 Task: Find connections with filter location La Valette-du-Var with filter topic #Socialmediawith filter profile language Potuguese with filter current company Fullerton India Credit Company Ltd. with filter school Management services careers with filter industry Sports Teams and Clubs with filter service category Ghostwriting with filter keywords title Drafter
Action: Mouse moved to (489, 79)
Screenshot: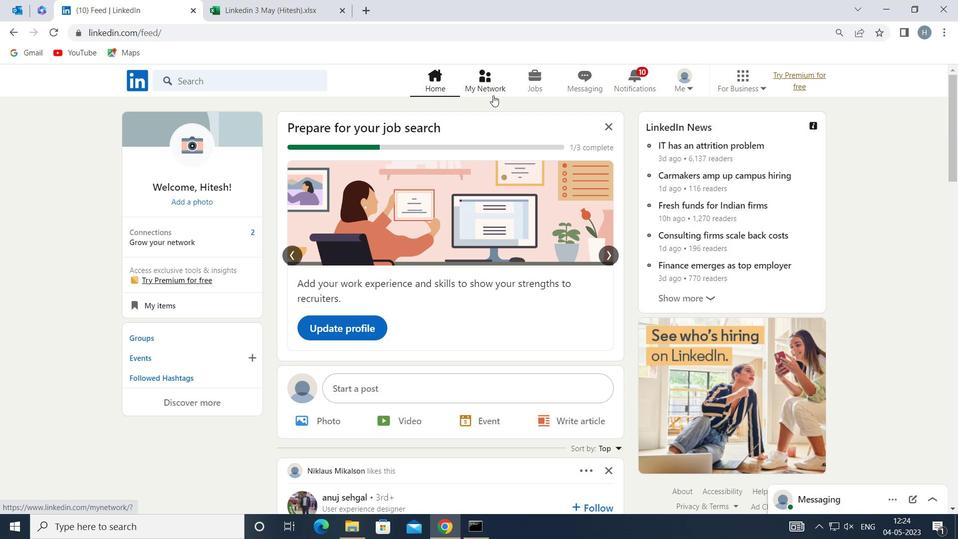 
Action: Mouse pressed left at (489, 79)
Screenshot: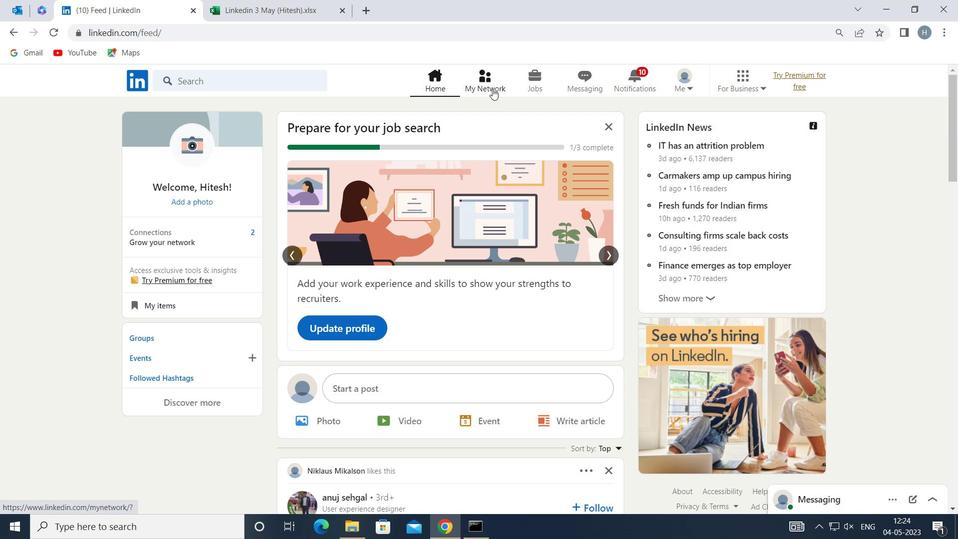 
Action: Mouse moved to (263, 150)
Screenshot: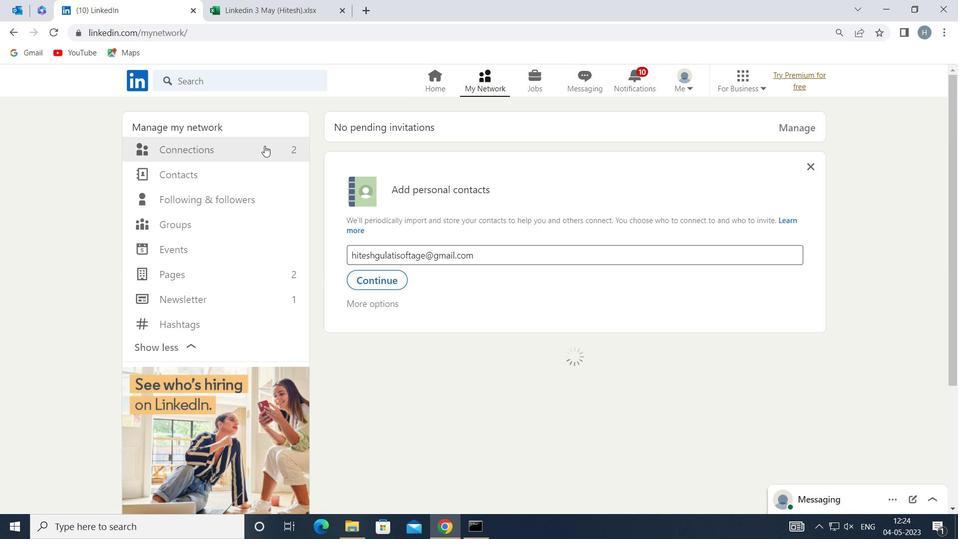 
Action: Mouse pressed left at (263, 150)
Screenshot: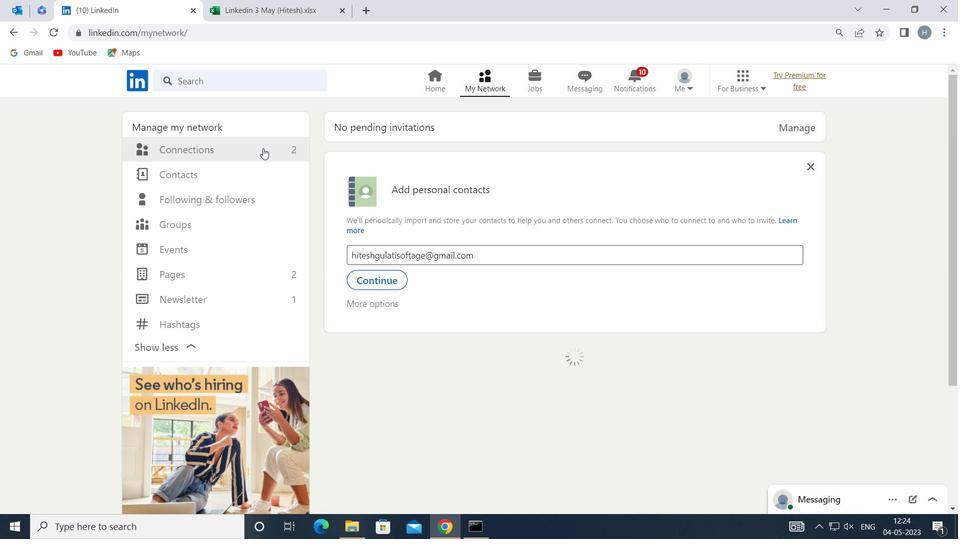 
Action: Mouse moved to (557, 150)
Screenshot: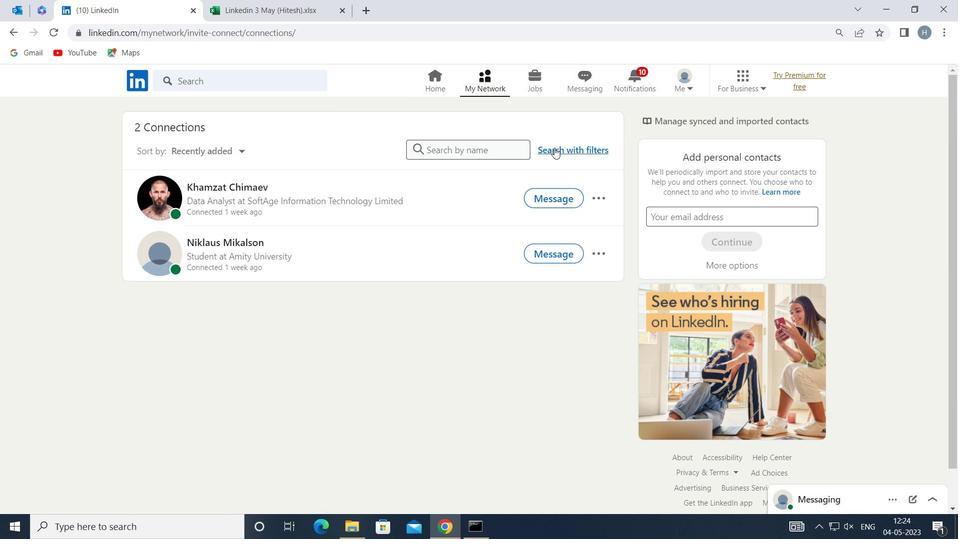 
Action: Mouse pressed left at (557, 150)
Screenshot: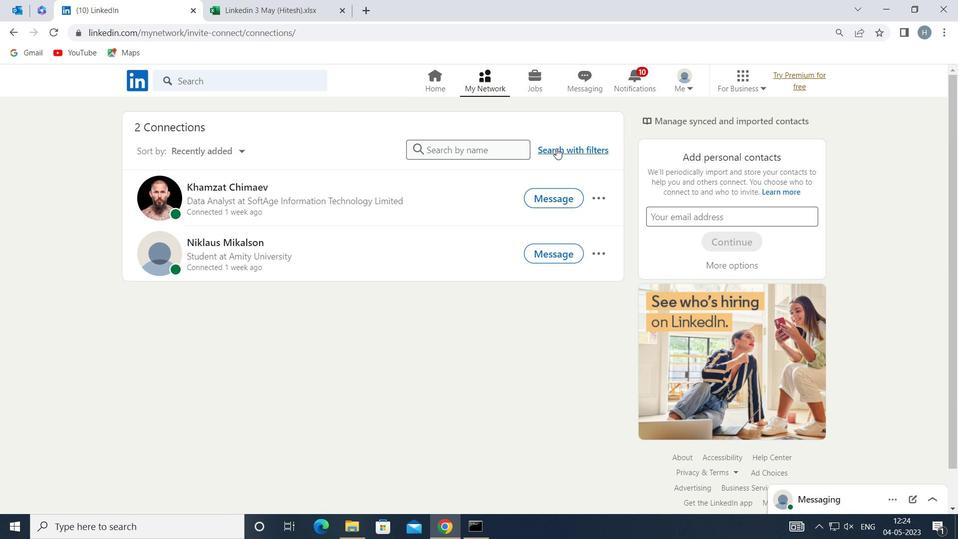 
Action: Mouse moved to (514, 114)
Screenshot: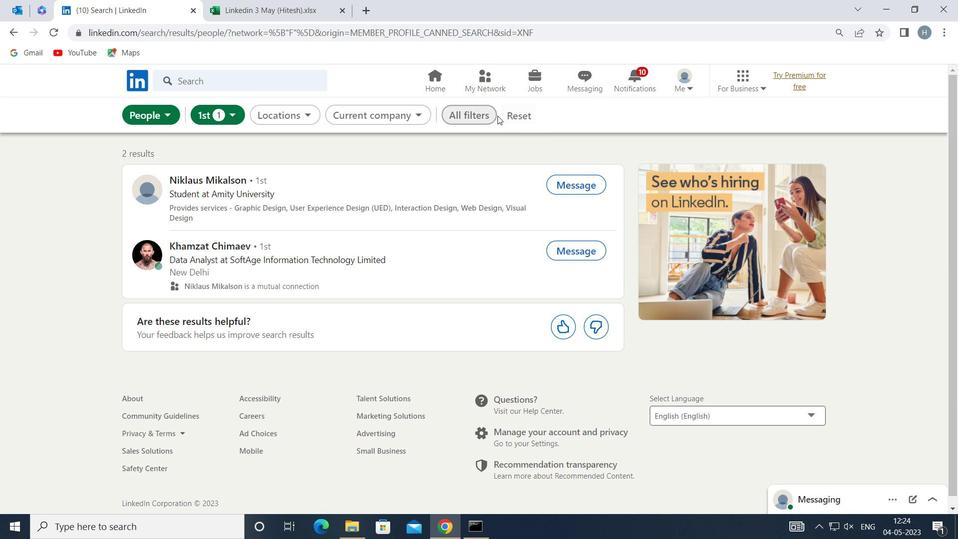 
Action: Mouse pressed left at (514, 114)
Screenshot: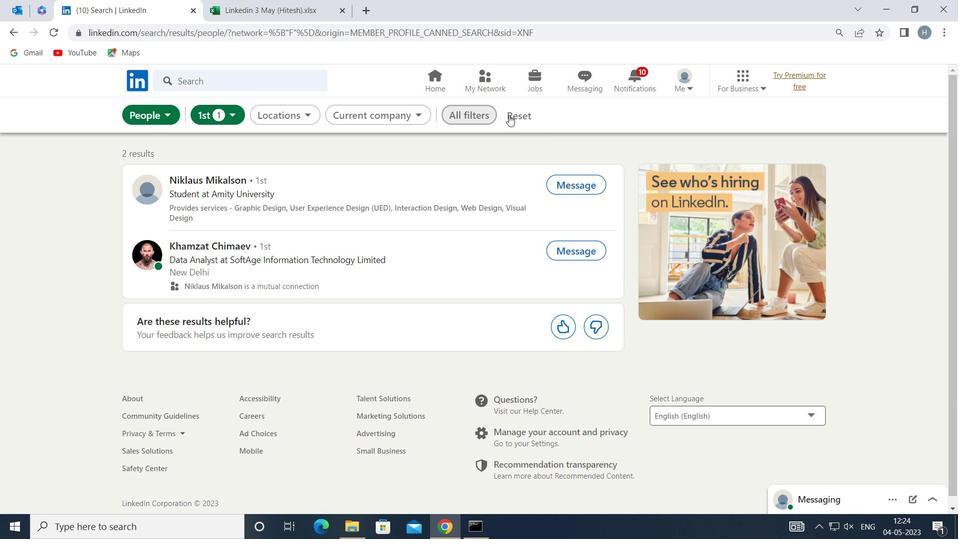 
Action: Mouse moved to (492, 117)
Screenshot: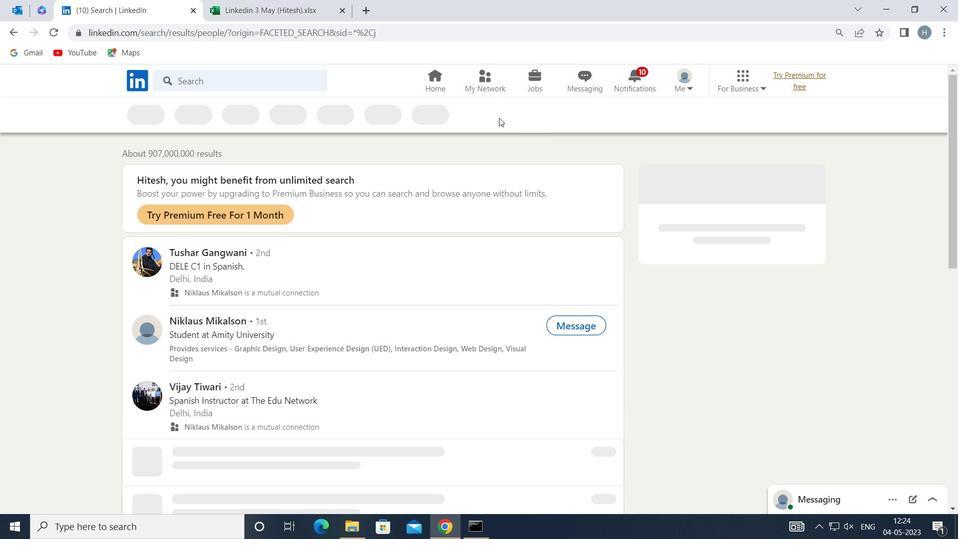 
Action: Mouse pressed left at (492, 117)
Screenshot: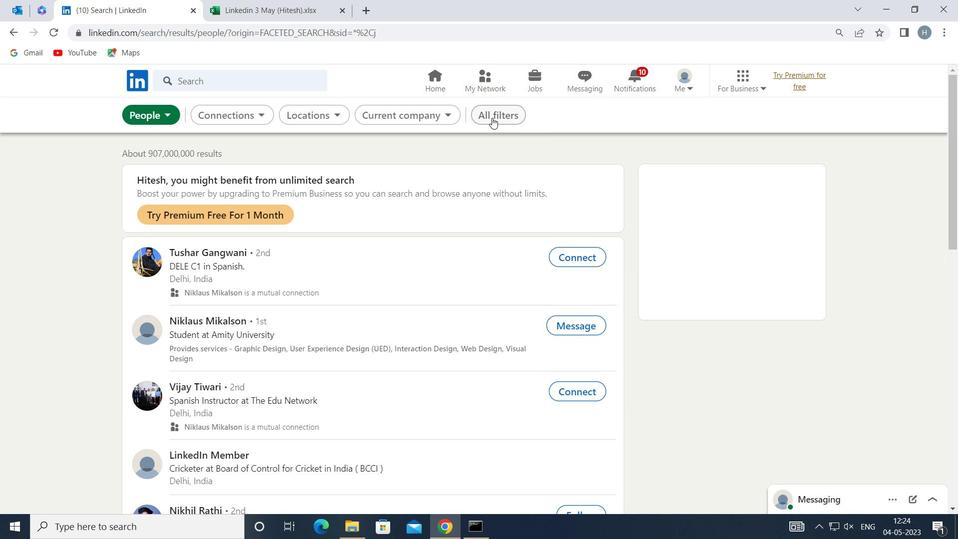 
Action: Mouse moved to (705, 221)
Screenshot: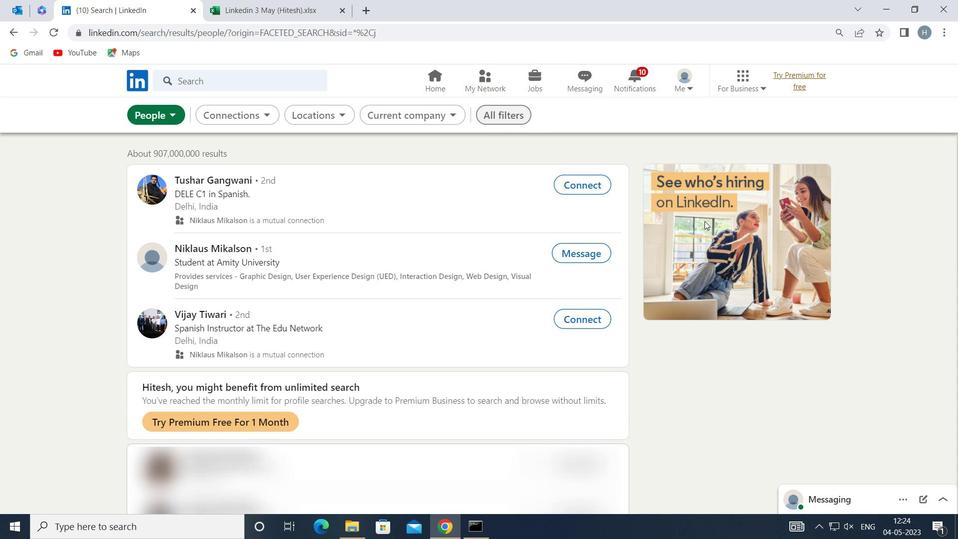 
Action: Mouse scrolled (705, 220) with delta (0, 0)
Screenshot: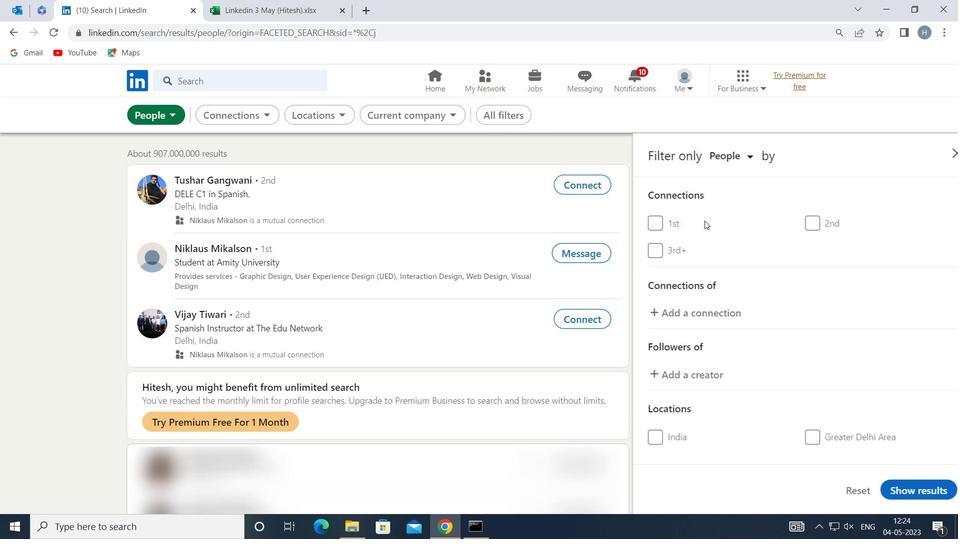 
Action: Mouse scrolled (705, 220) with delta (0, 0)
Screenshot: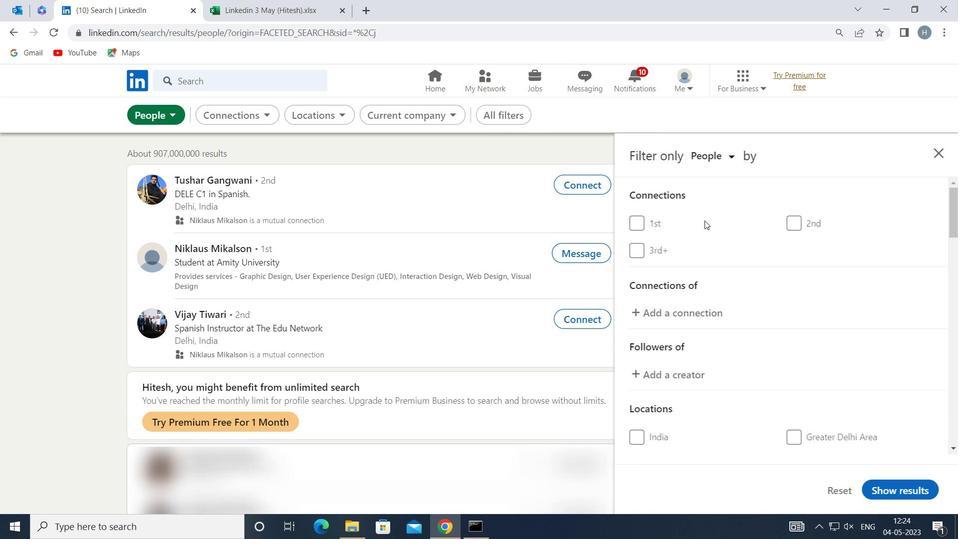 
Action: Mouse moved to (703, 221)
Screenshot: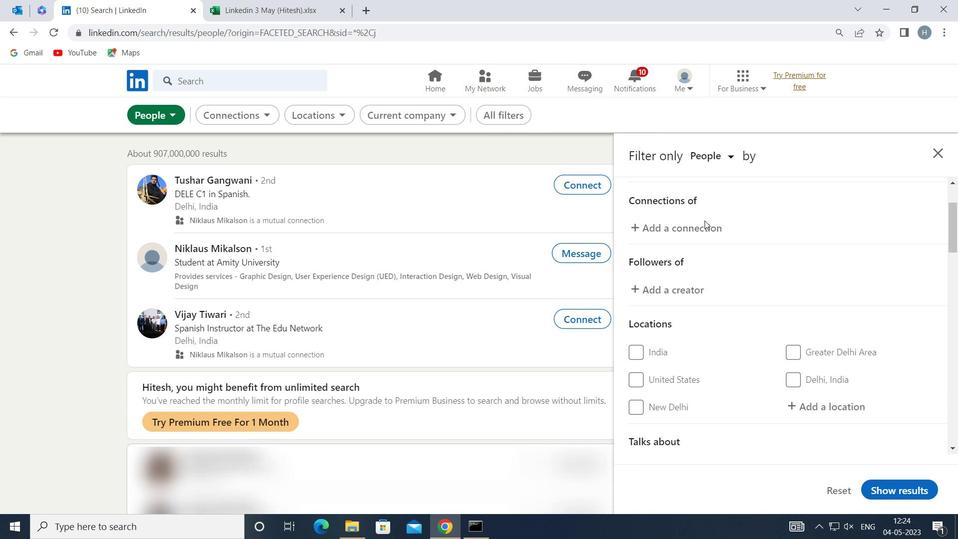 
Action: Mouse scrolled (703, 220) with delta (0, 0)
Screenshot: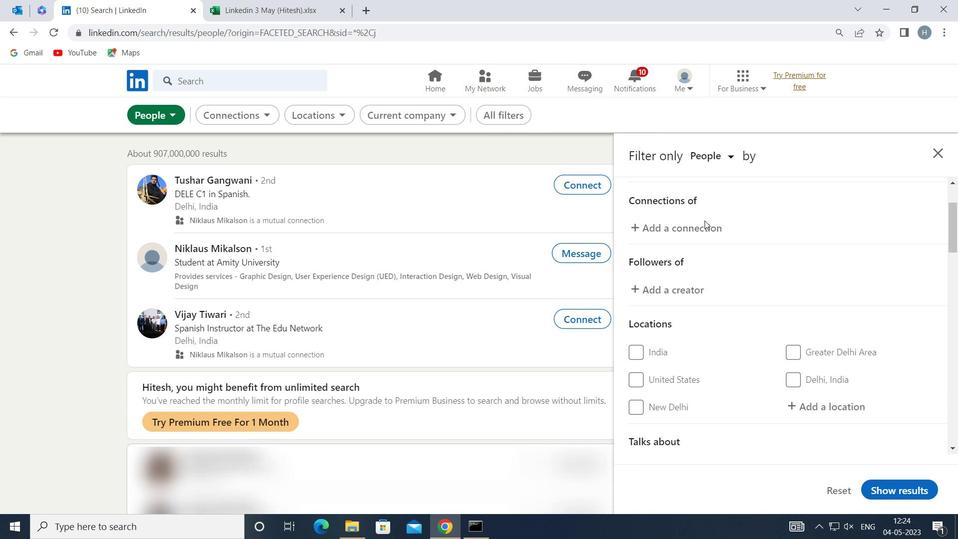 
Action: Mouse moved to (816, 300)
Screenshot: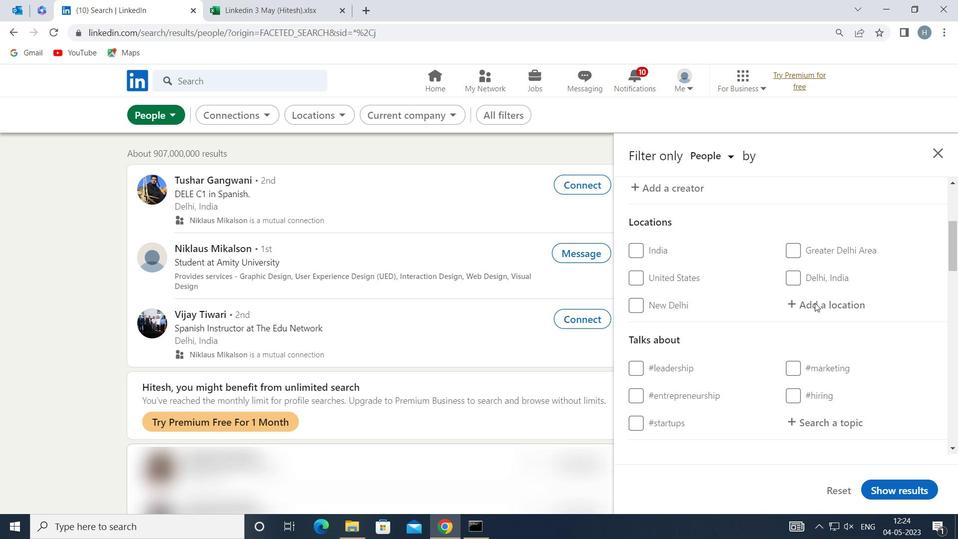 
Action: Mouse pressed left at (816, 300)
Screenshot: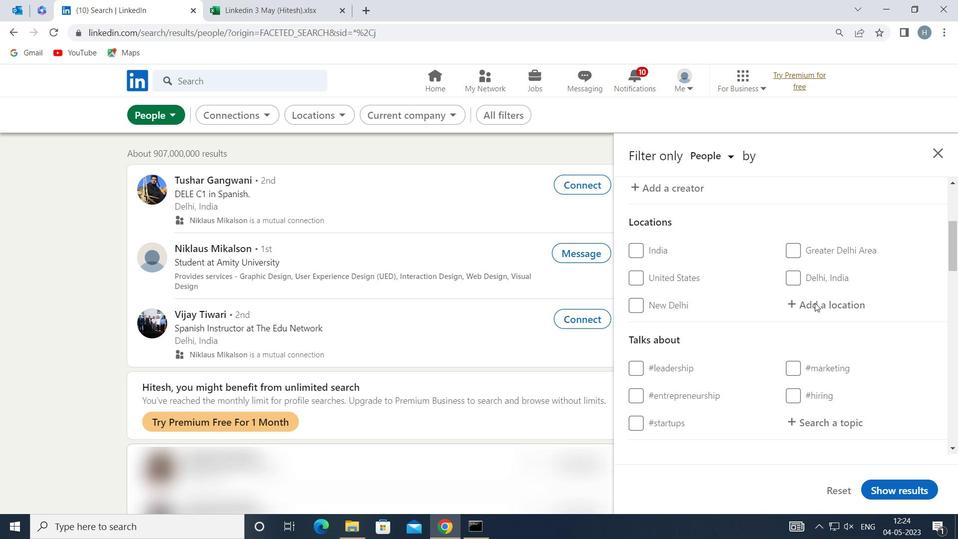 
Action: Mouse moved to (819, 299)
Screenshot: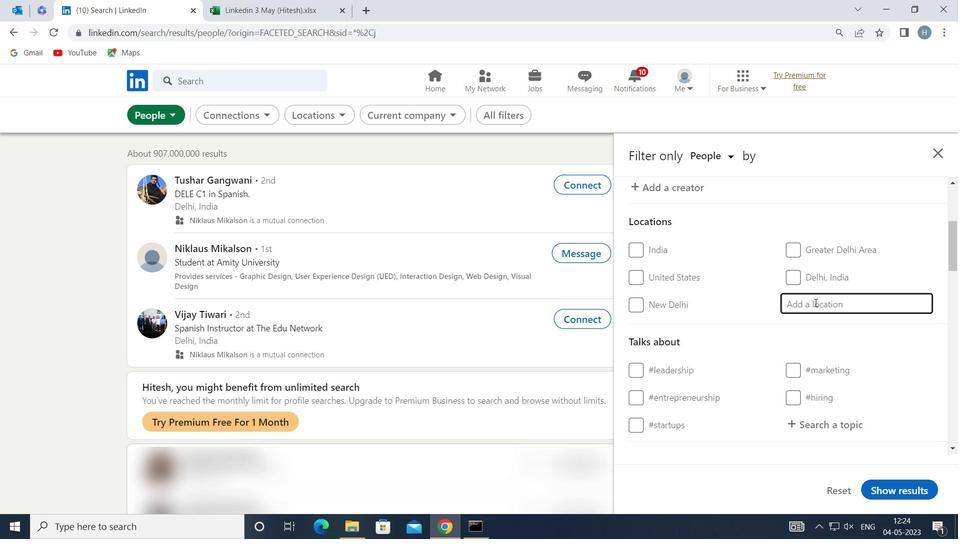 
Action: Key pressed <Key.shift>LE<Key.space><Key.backspace><Key.backspace>A<Key.space><Key.shift><Key.shift><Key.shift><Key.shift><Key.shift><Key.shift><Key.shift><Key.shift><Key.shift>VALETTE
Screenshot: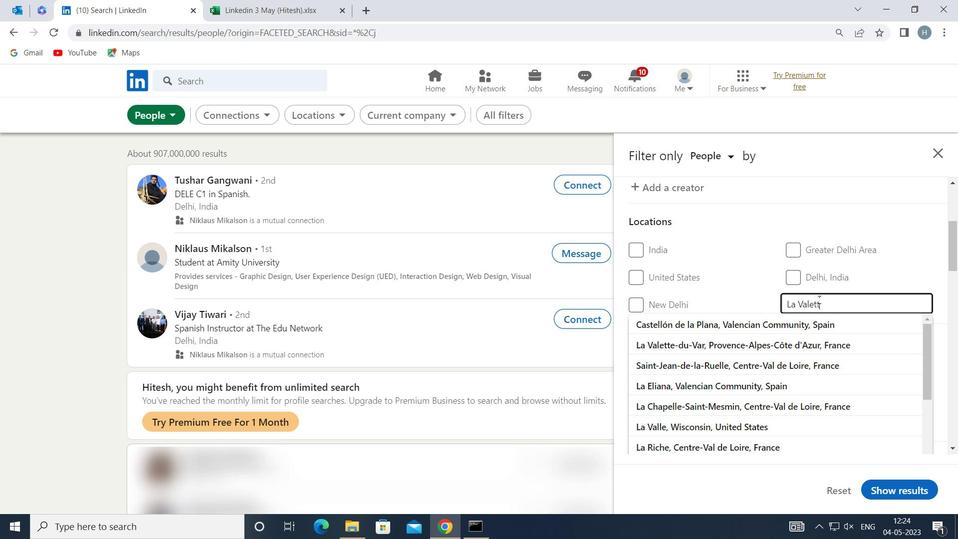 
Action: Mouse moved to (800, 327)
Screenshot: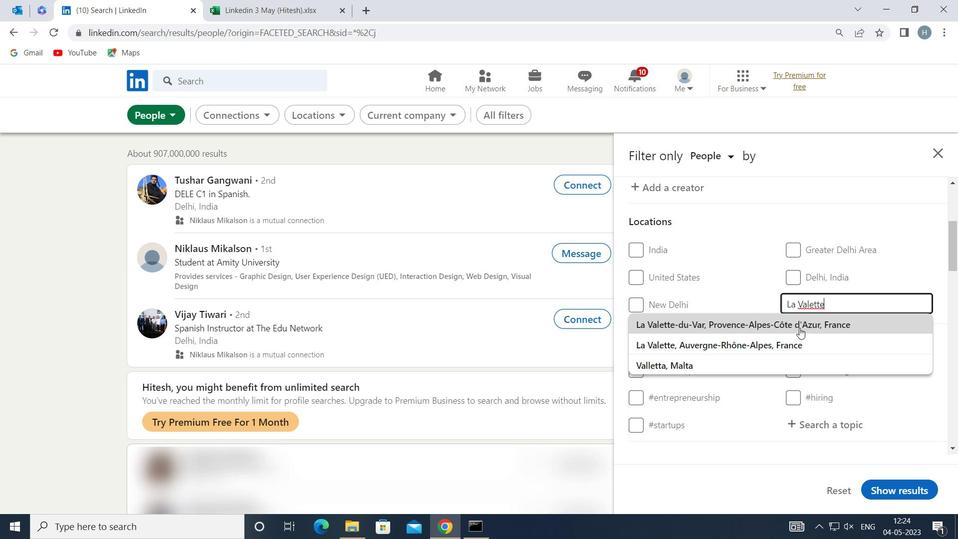 
Action: Mouse pressed left at (800, 327)
Screenshot: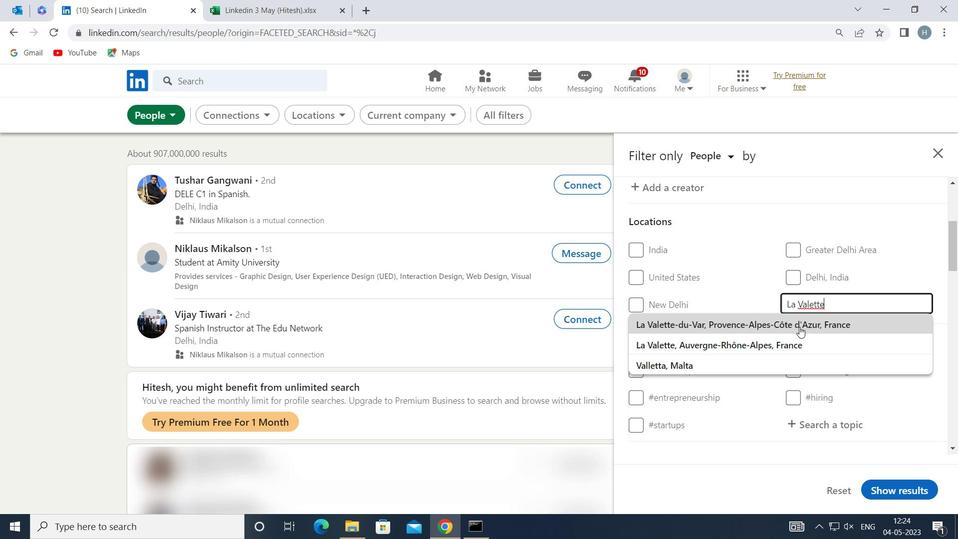 
Action: Mouse moved to (799, 326)
Screenshot: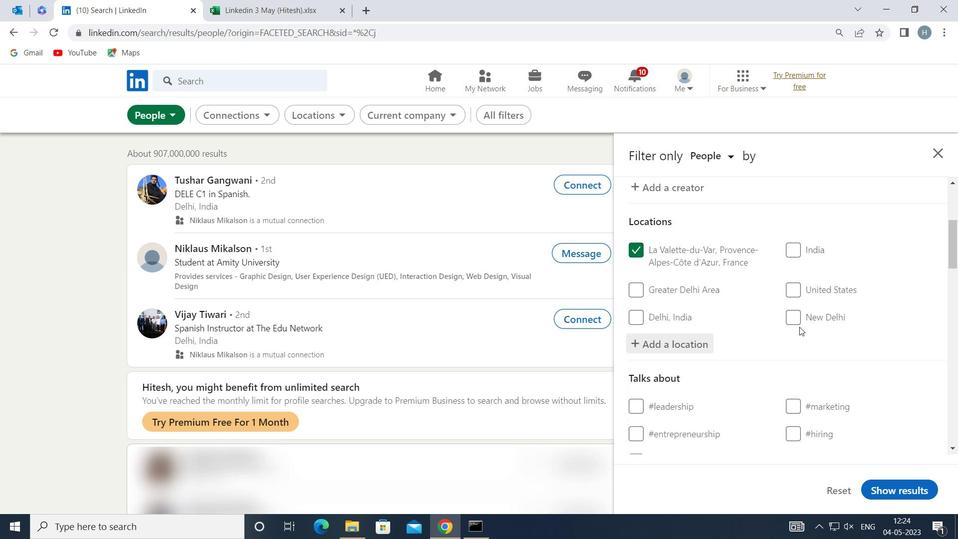 
Action: Mouse scrolled (799, 326) with delta (0, 0)
Screenshot: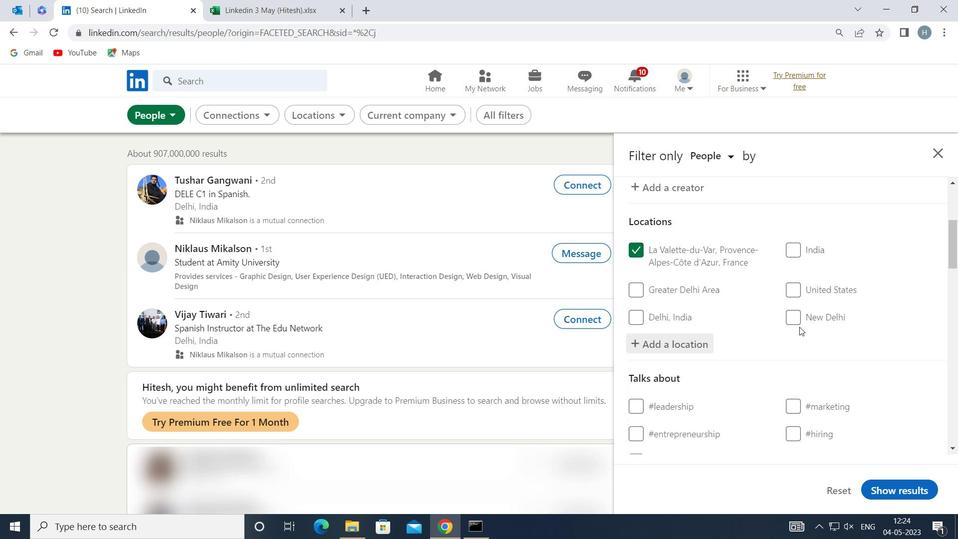 
Action: Mouse moved to (797, 326)
Screenshot: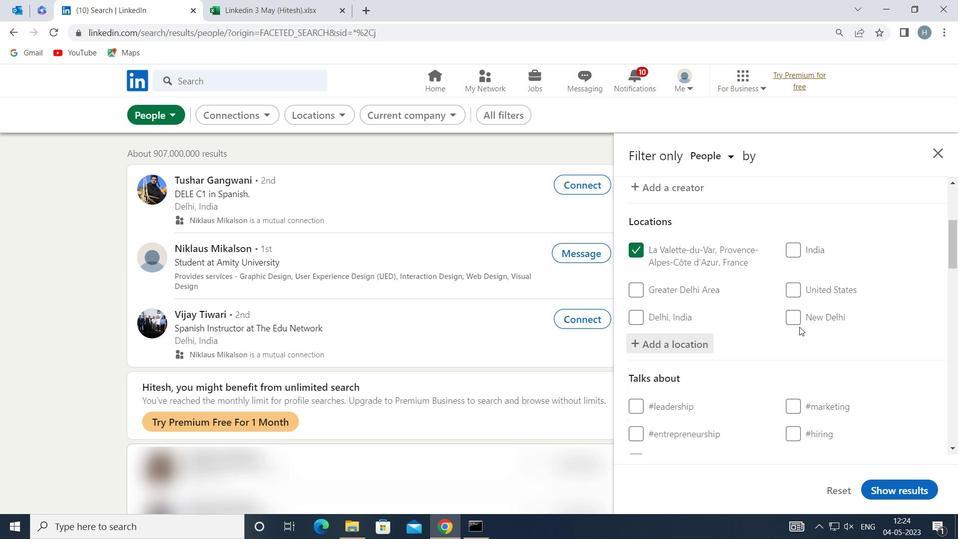 
Action: Mouse scrolled (797, 326) with delta (0, 0)
Screenshot: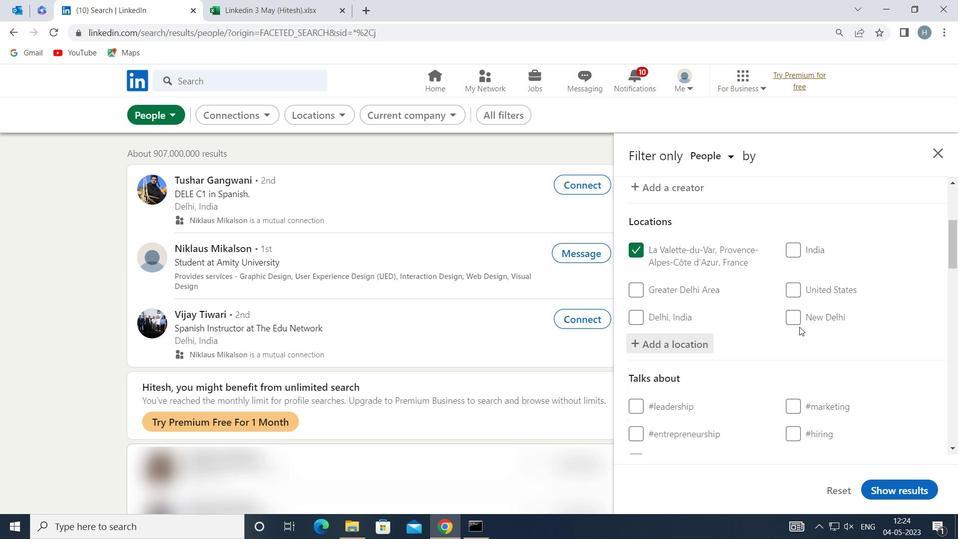 
Action: Mouse moved to (797, 326)
Screenshot: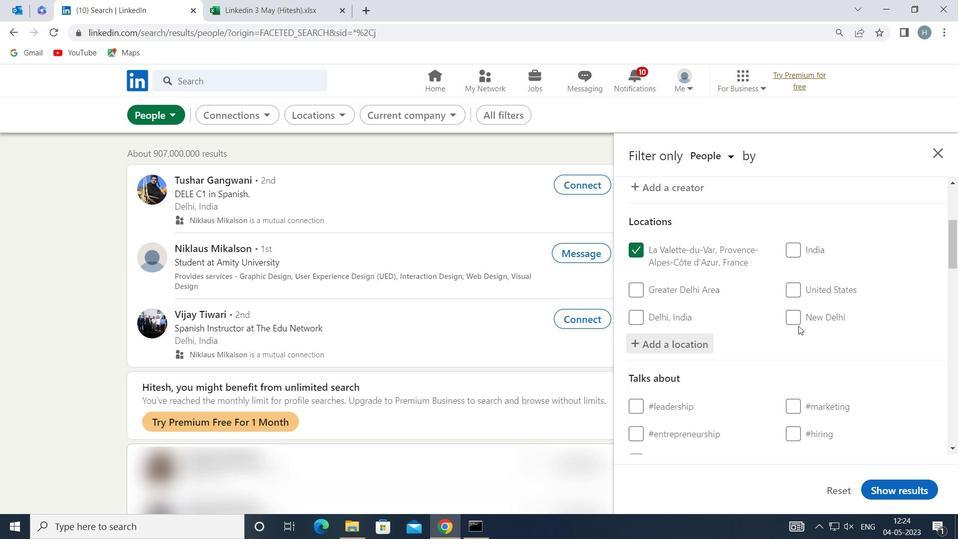 
Action: Mouse scrolled (797, 326) with delta (0, 0)
Screenshot: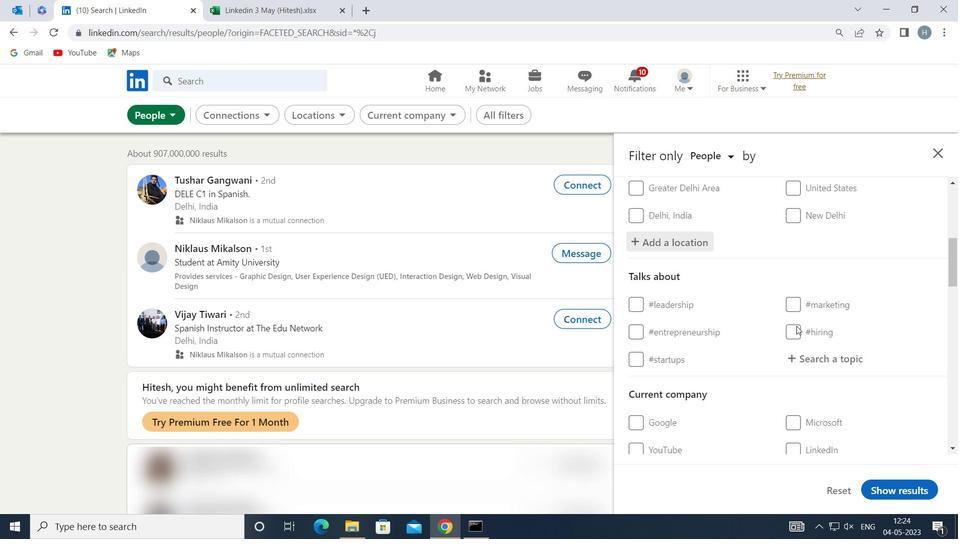 
Action: Mouse moved to (848, 268)
Screenshot: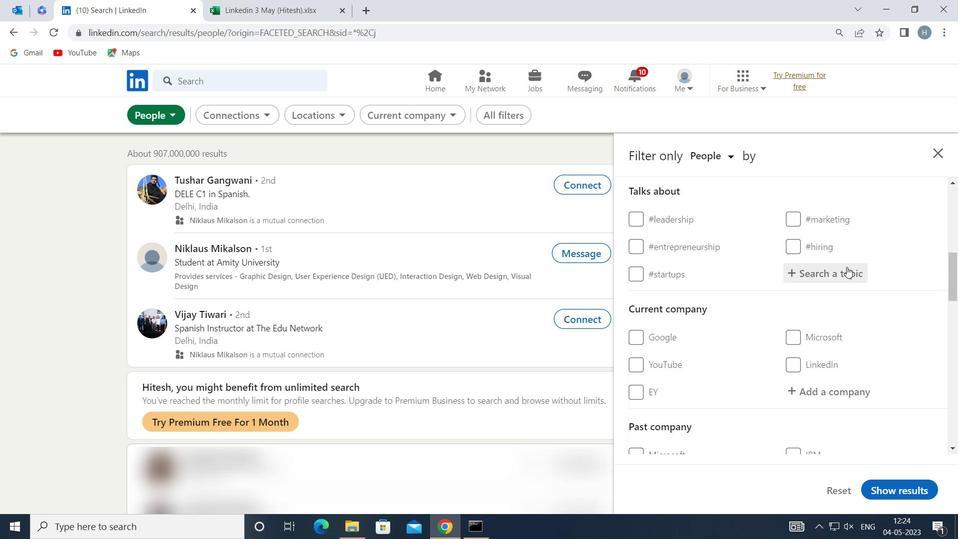 
Action: Mouse pressed left at (848, 268)
Screenshot: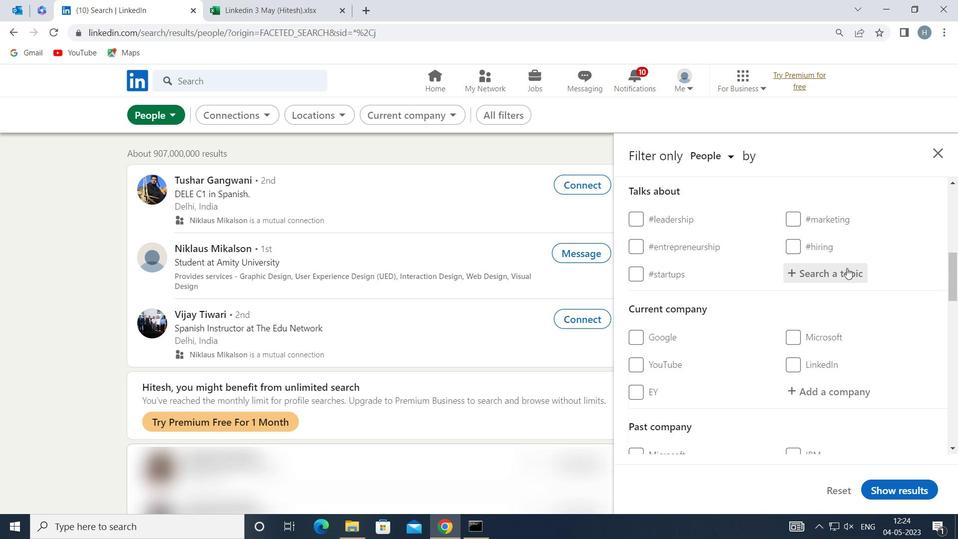 
Action: Key pressed SOCIALMEDIA
Screenshot: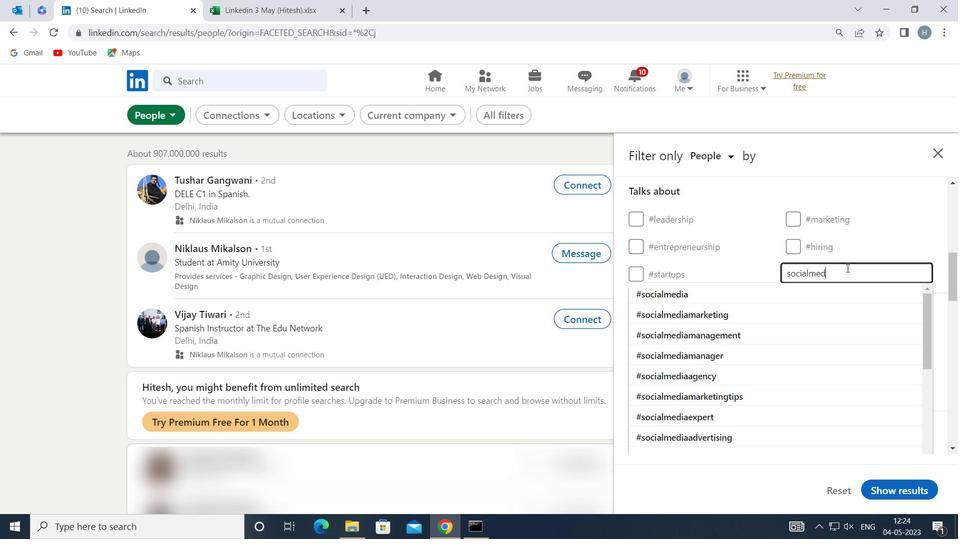 
Action: Mouse moved to (792, 290)
Screenshot: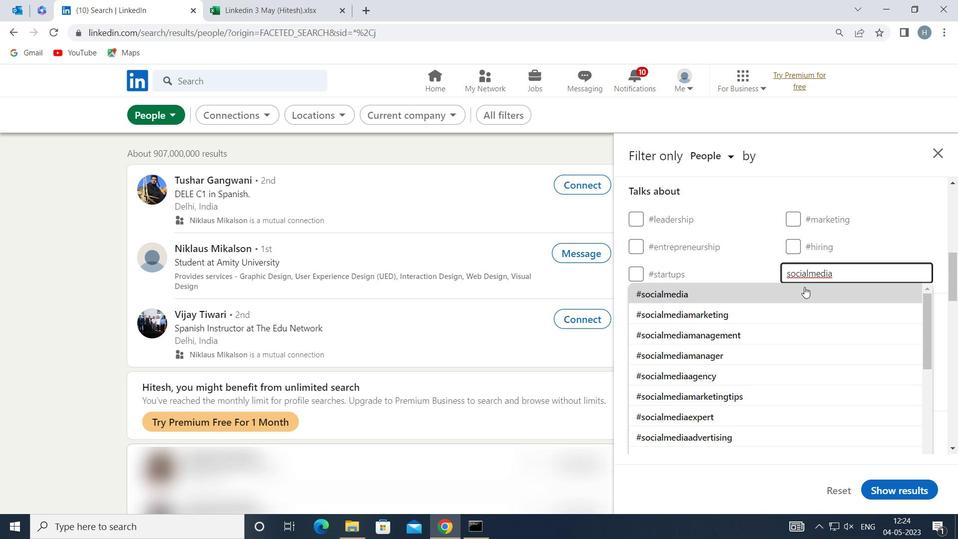 
Action: Mouse pressed left at (792, 290)
Screenshot: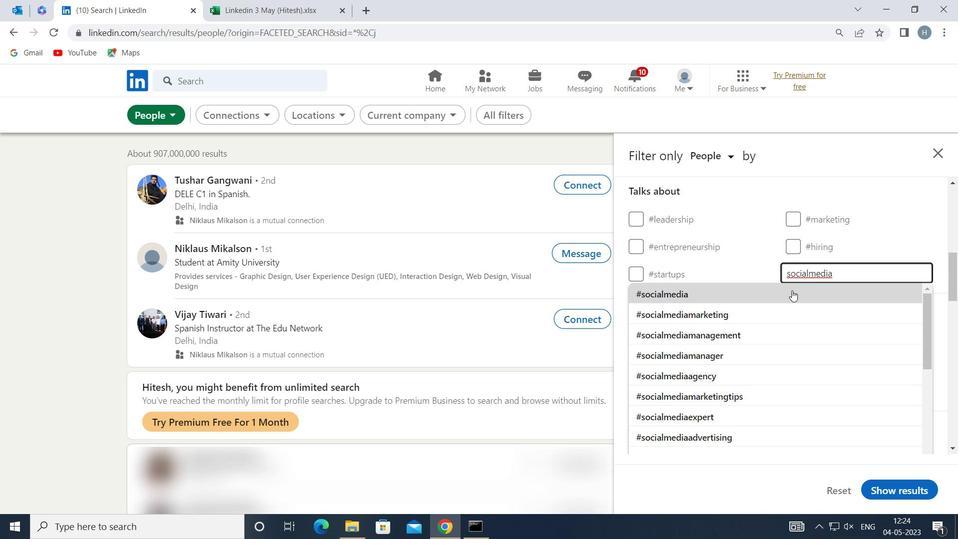 
Action: Mouse moved to (760, 299)
Screenshot: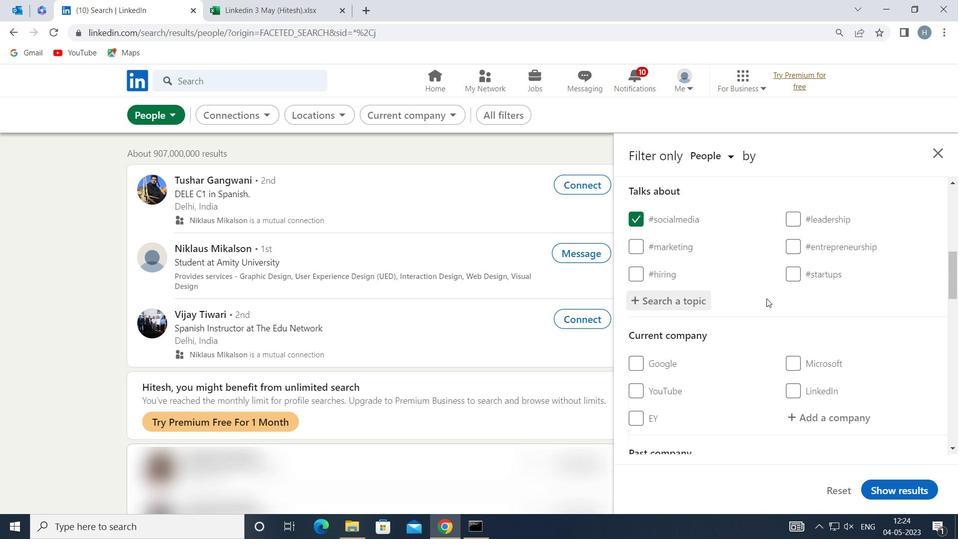 
Action: Mouse scrolled (760, 299) with delta (0, 0)
Screenshot: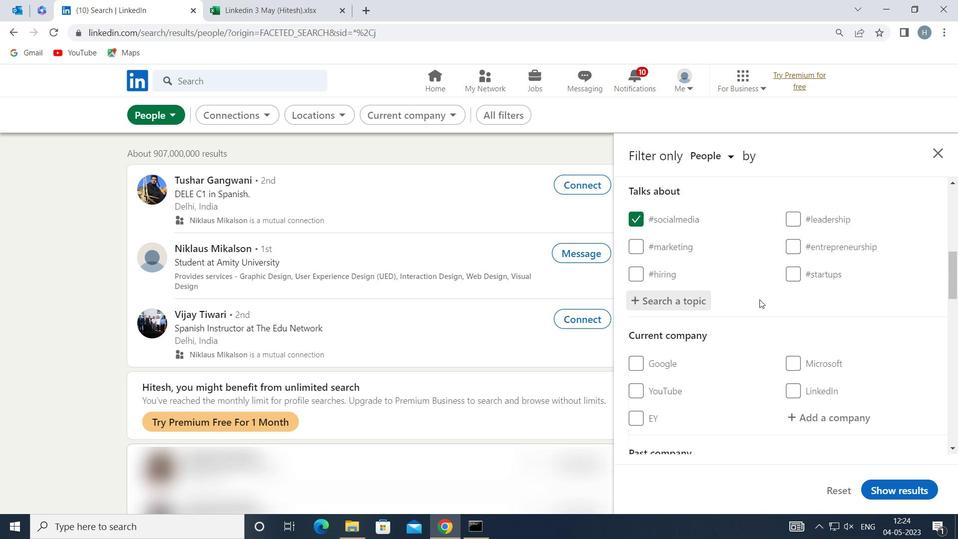 
Action: Mouse scrolled (760, 299) with delta (0, 0)
Screenshot: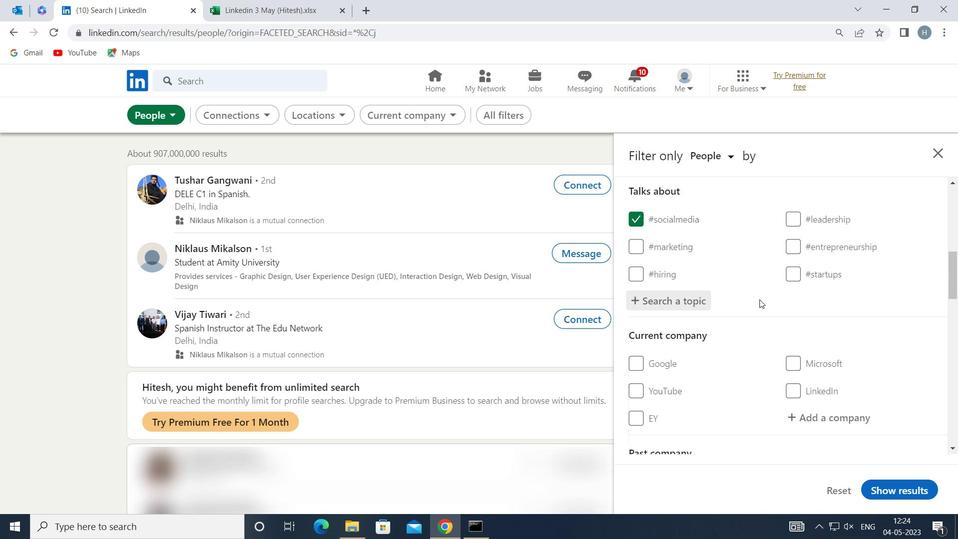 
Action: Mouse moved to (759, 297)
Screenshot: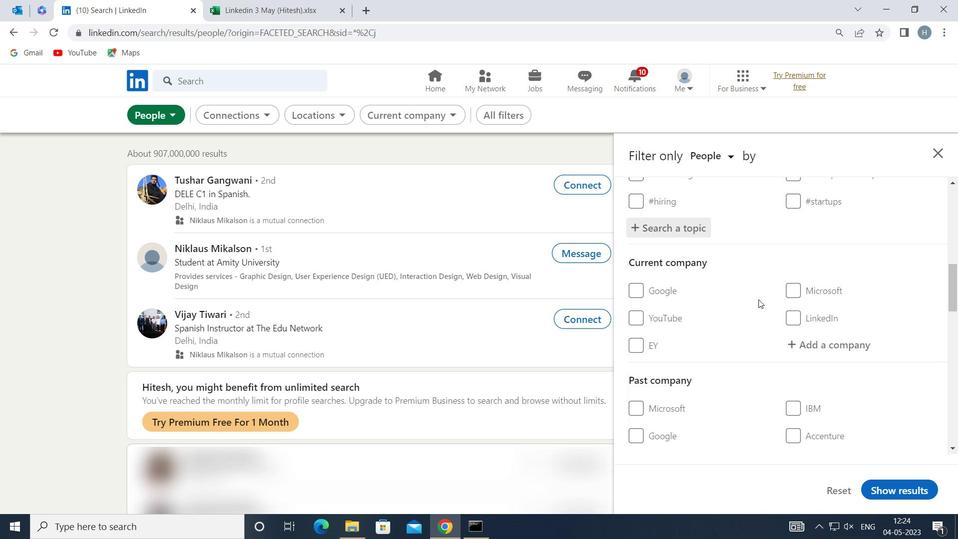 
Action: Mouse scrolled (759, 296) with delta (0, 0)
Screenshot: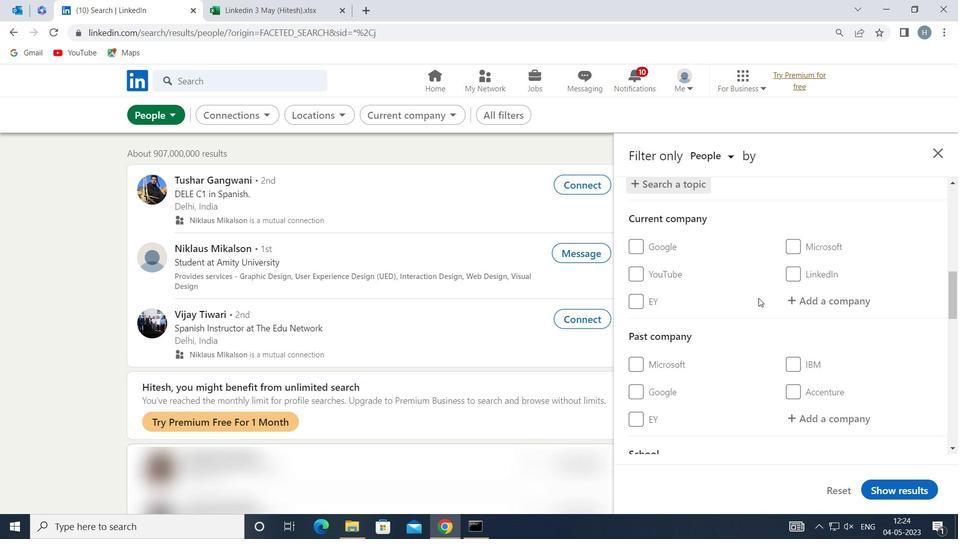 
Action: Mouse moved to (759, 296)
Screenshot: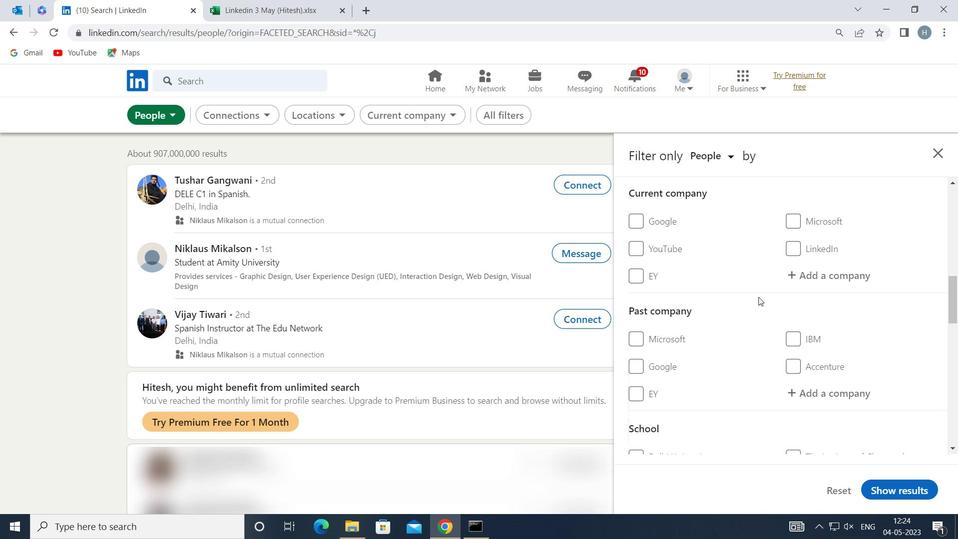 
Action: Mouse scrolled (759, 295) with delta (0, 0)
Screenshot: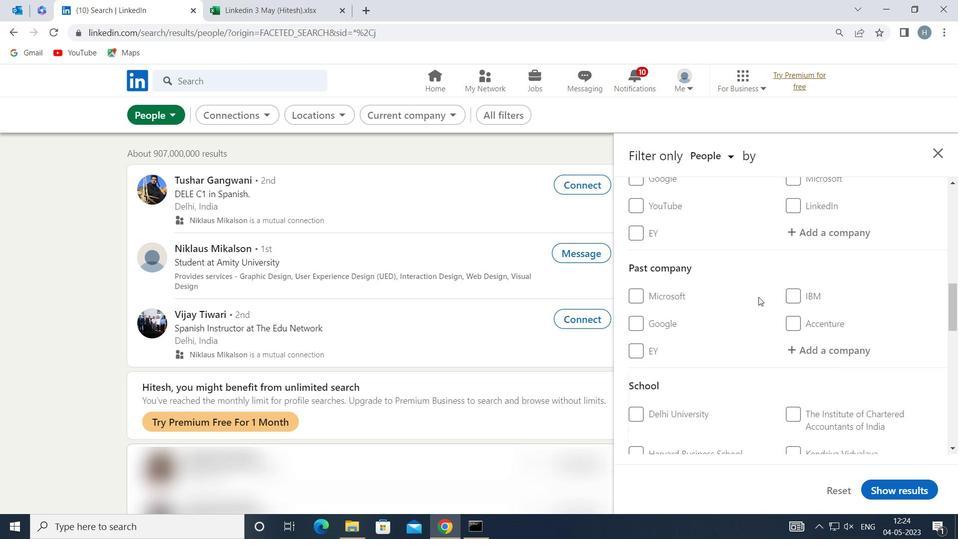 
Action: Mouse scrolled (759, 295) with delta (0, 0)
Screenshot: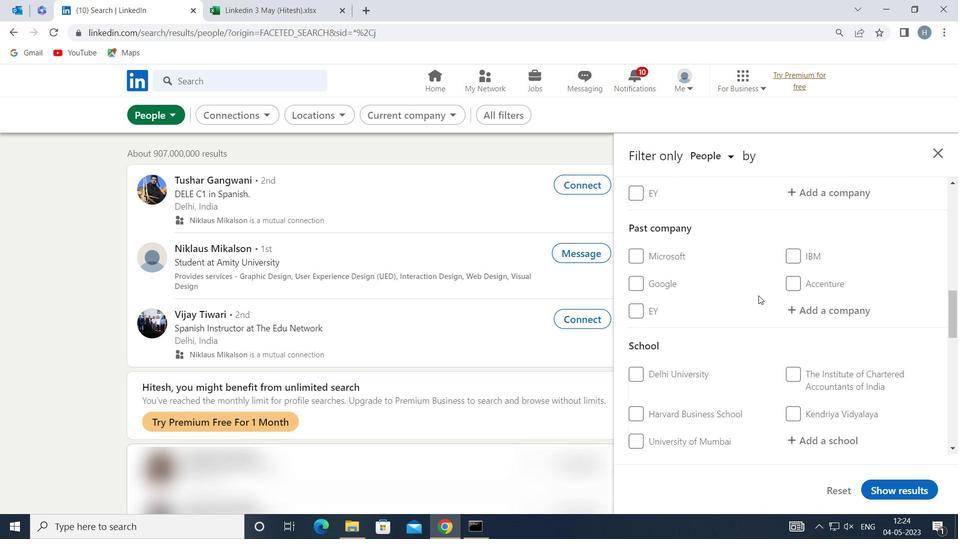
Action: Mouse scrolled (759, 295) with delta (0, 0)
Screenshot: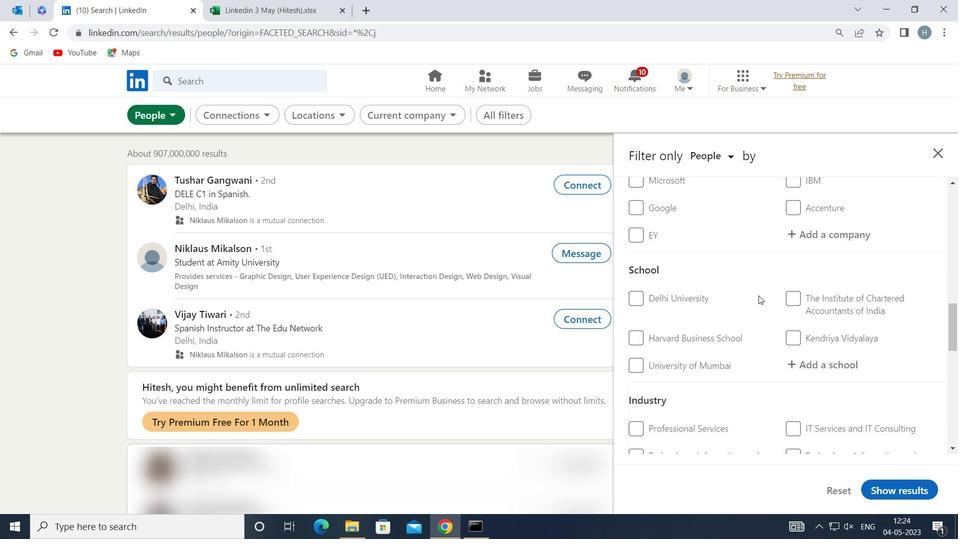 
Action: Mouse scrolled (759, 295) with delta (0, 0)
Screenshot: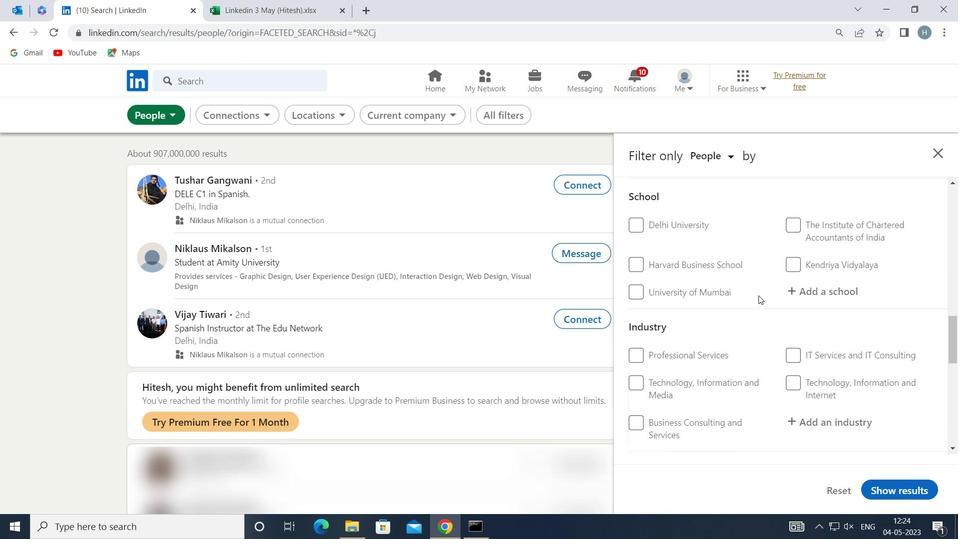
Action: Mouse scrolled (759, 295) with delta (0, 0)
Screenshot: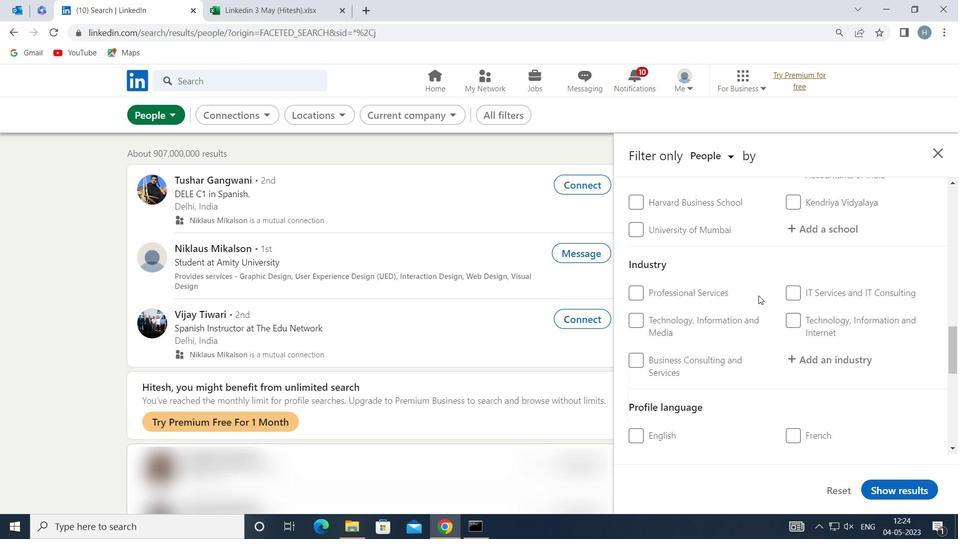 
Action: Mouse scrolled (759, 295) with delta (0, 0)
Screenshot: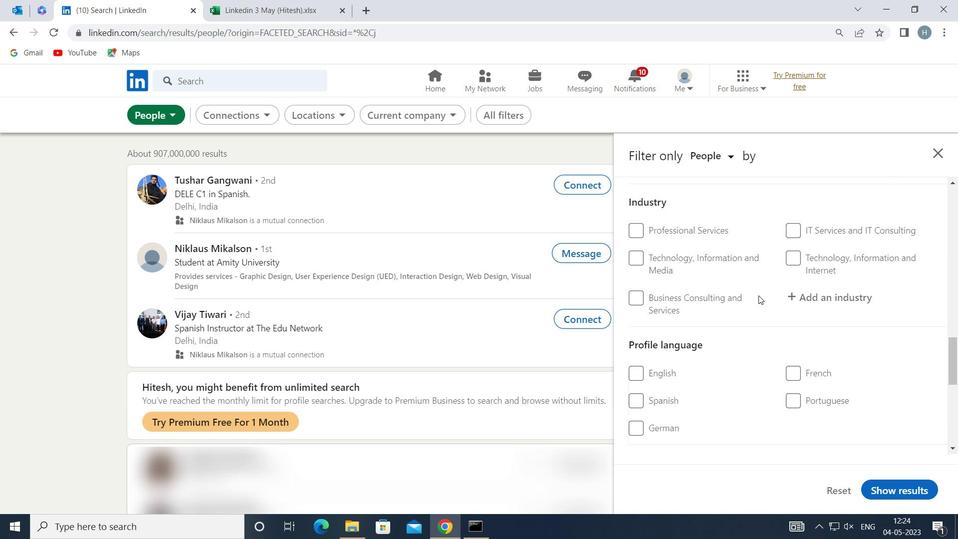 
Action: Mouse moved to (795, 342)
Screenshot: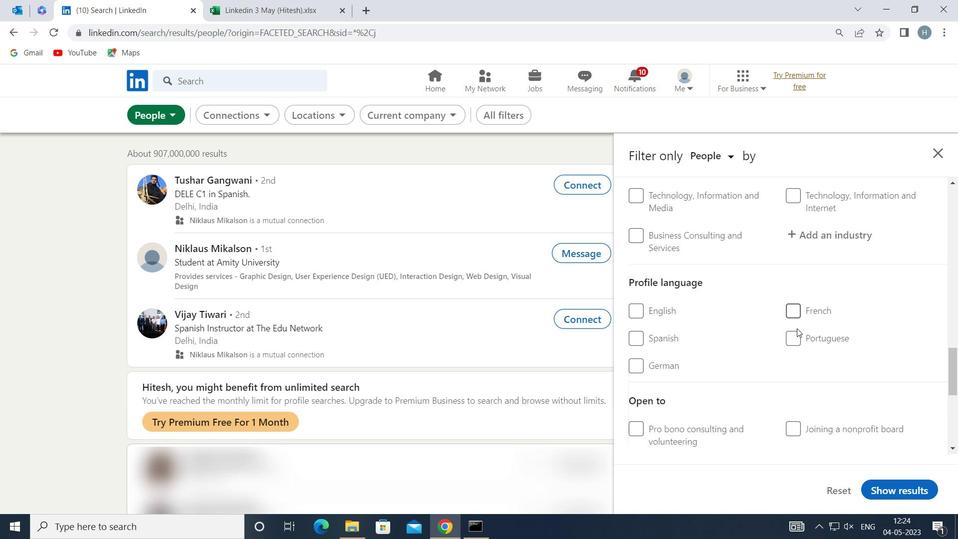 
Action: Mouse pressed left at (795, 342)
Screenshot: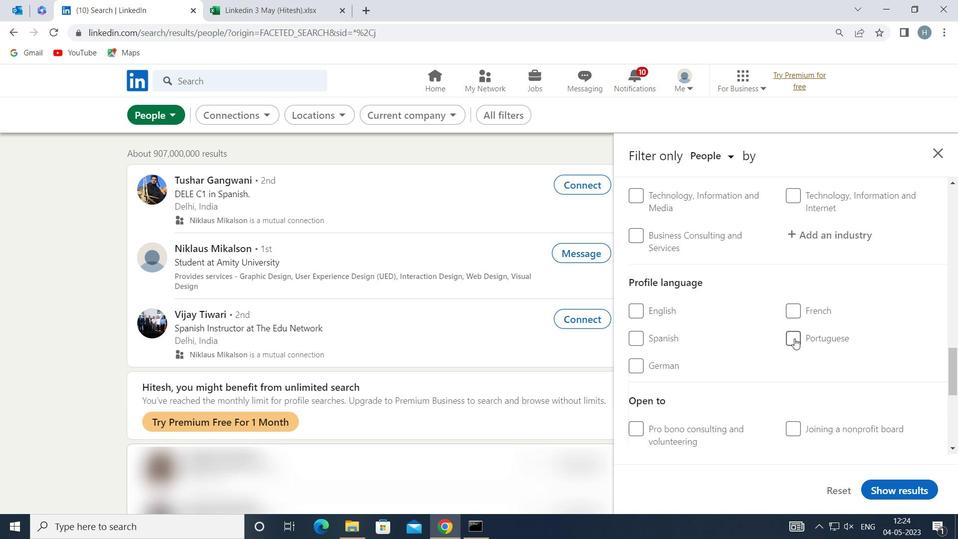 
Action: Mouse moved to (725, 334)
Screenshot: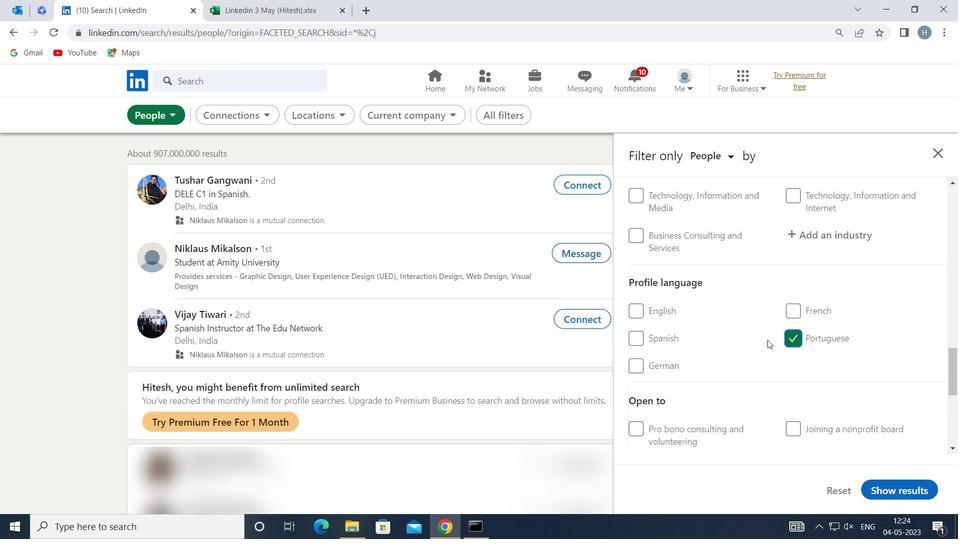 
Action: Mouse scrolled (725, 335) with delta (0, 0)
Screenshot: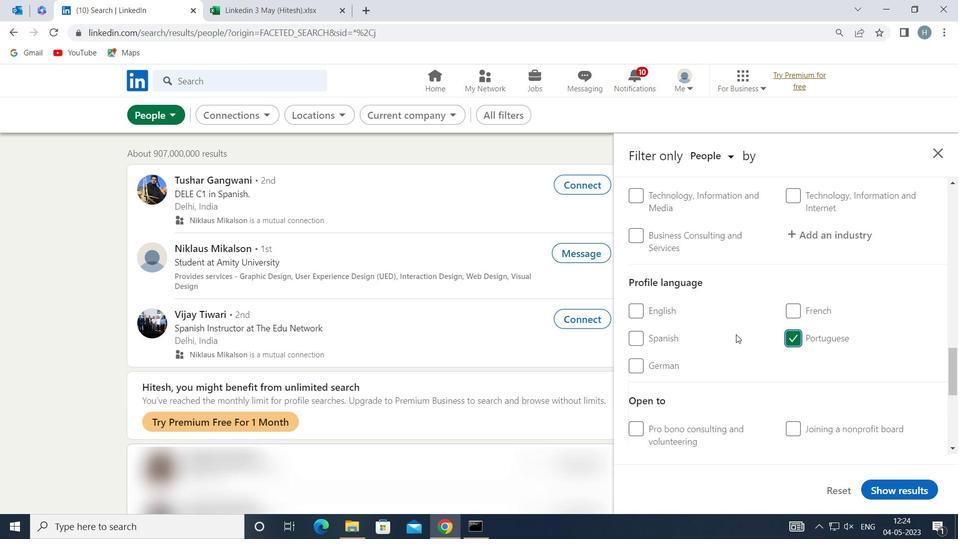 
Action: Mouse moved to (725, 328)
Screenshot: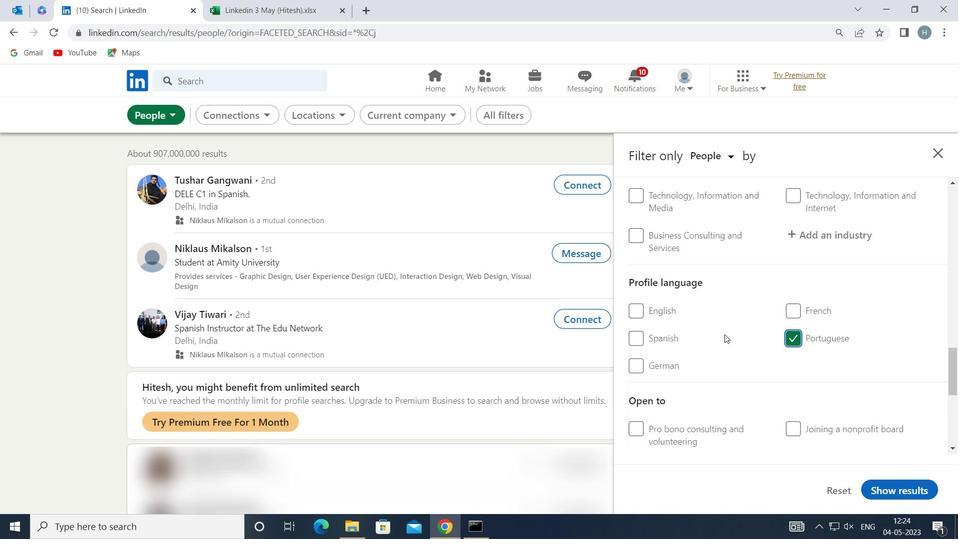 
Action: Mouse scrolled (725, 328) with delta (0, 0)
Screenshot: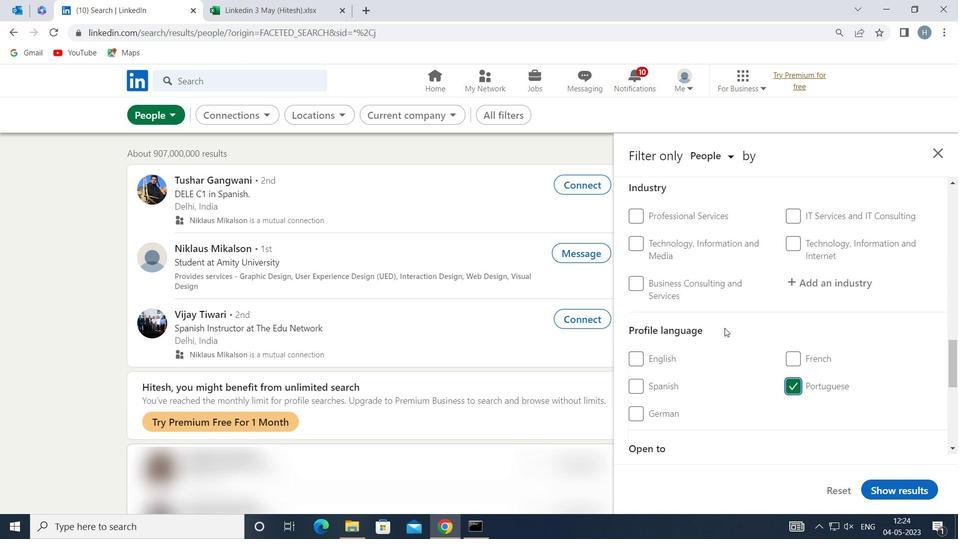 
Action: Mouse scrolled (725, 328) with delta (0, 0)
Screenshot: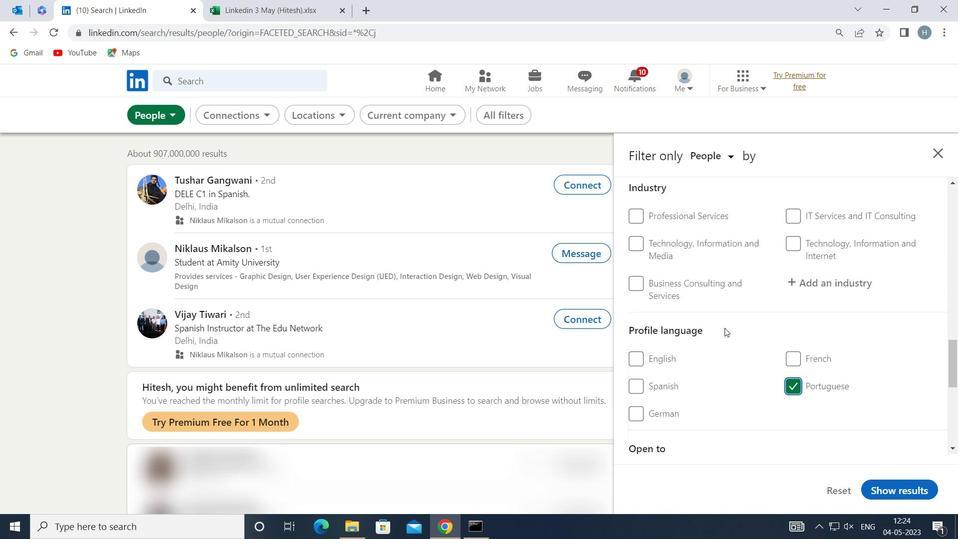 
Action: Mouse scrolled (725, 328) with delta (0, 0)
Screenshot: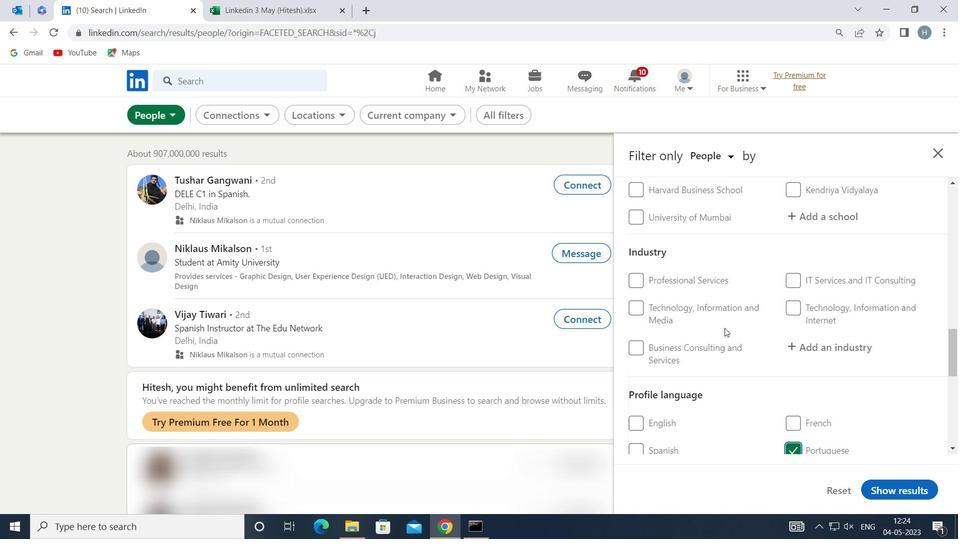
Action: Mouse scrolled (725, 328) with delta (0, 0)
Screenshot: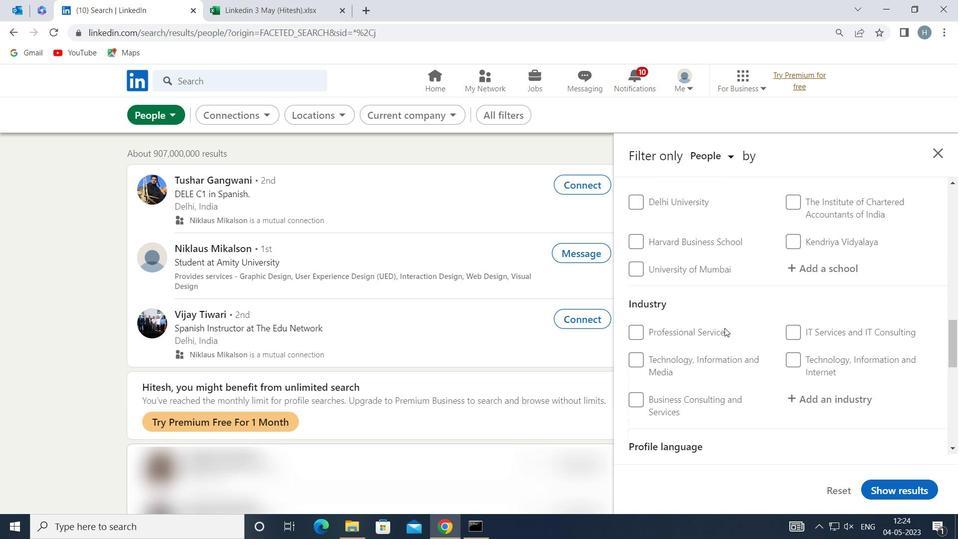 
Action: Mouse scrolled (725, 328) with delta (0, 0)
Screenshot: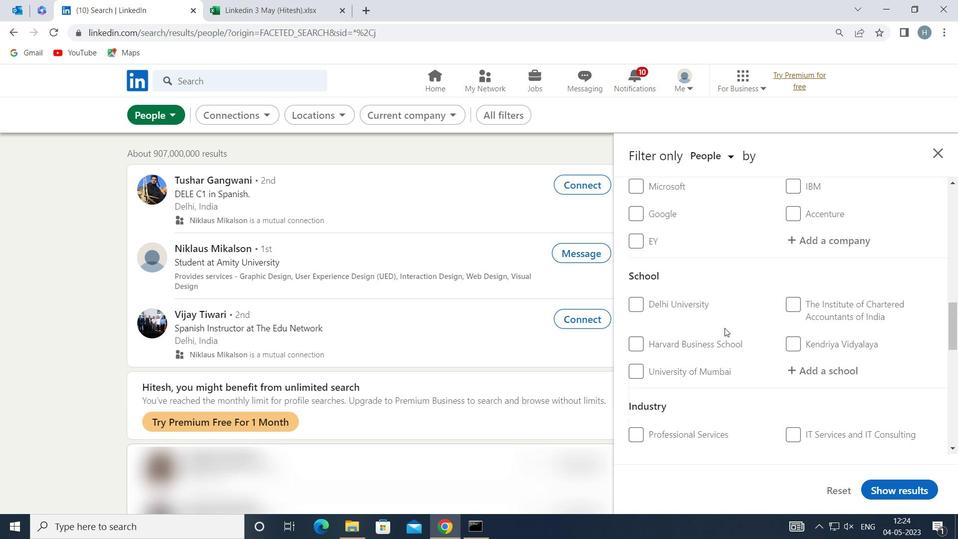 
Action: Mouse scrolled (725, 328) with delta (0, 0)
Screenshot: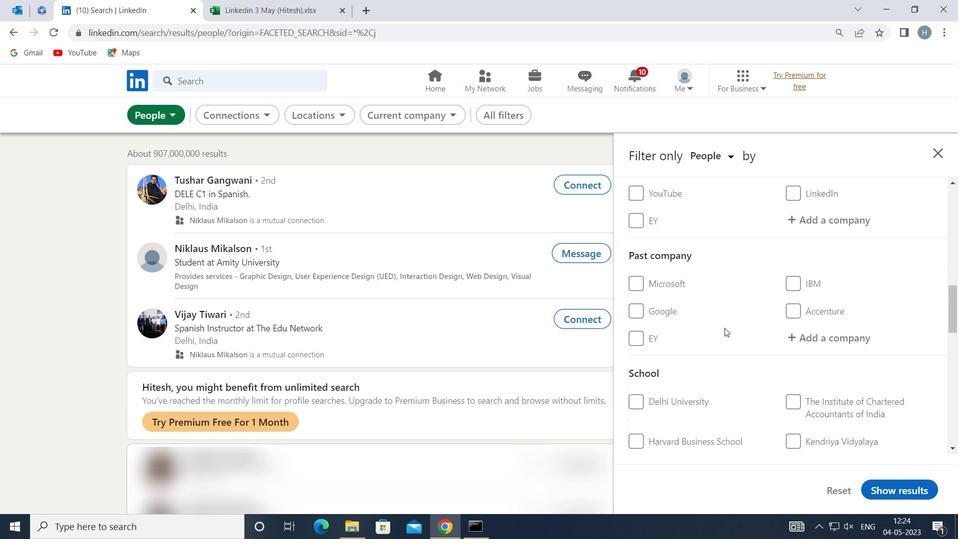 
Action: Mouse scrolled (725, 328) with delta (0, 0)
Screenshot: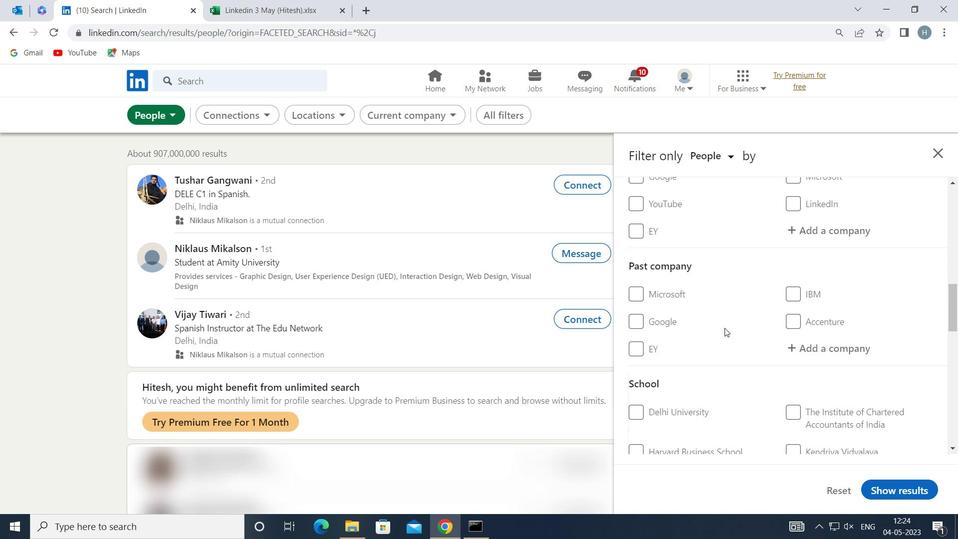 
Action: Mouse moved to (826, 351)
Screenshot: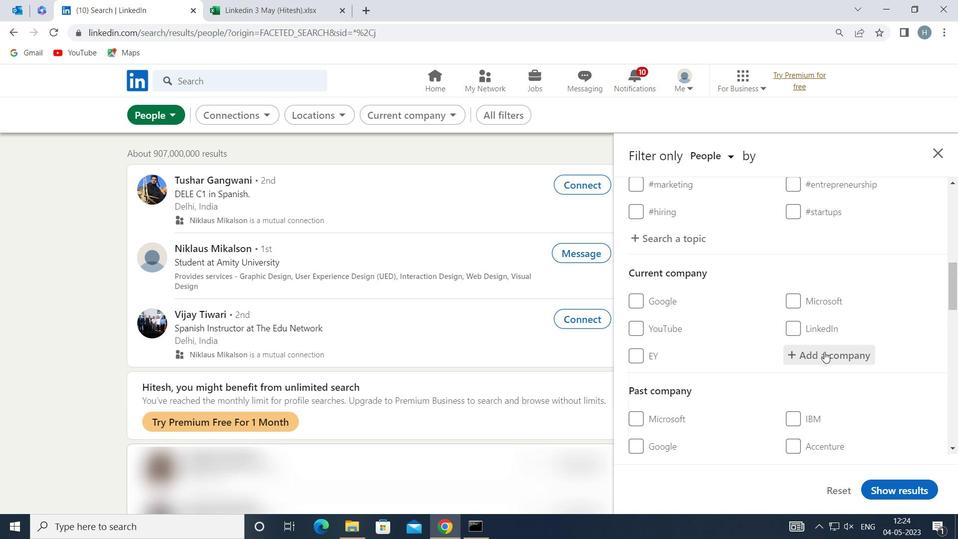 
Action: Mouse pressed left at (826, 351)
Screenshot: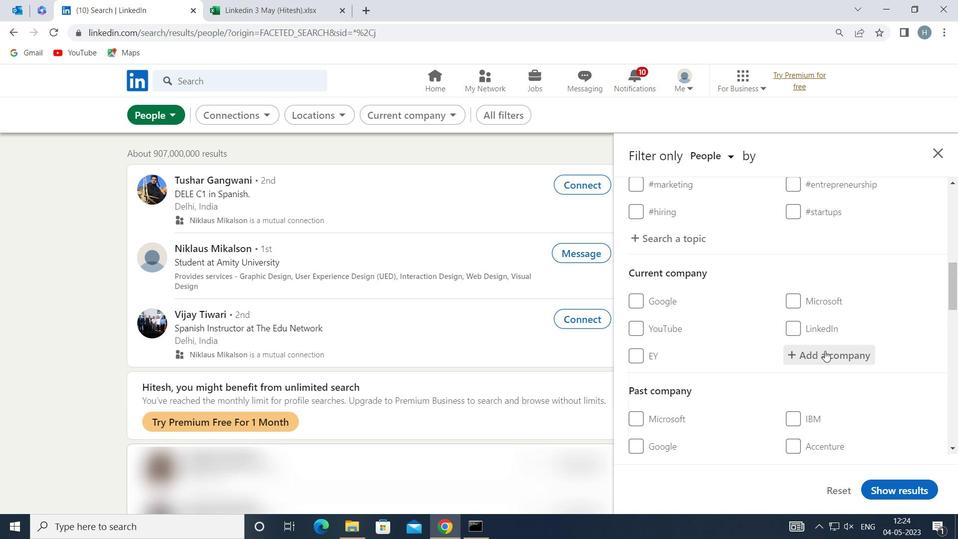 
Action: Key pressed <Key.shift>FULLERTON
Screenshot: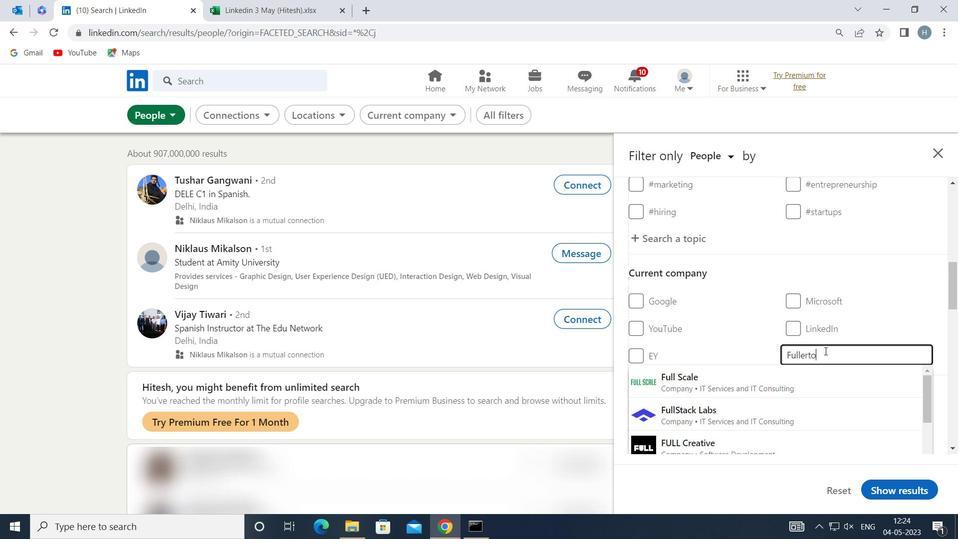 
Action: Mouse moved to (778, 375)
Screenshot: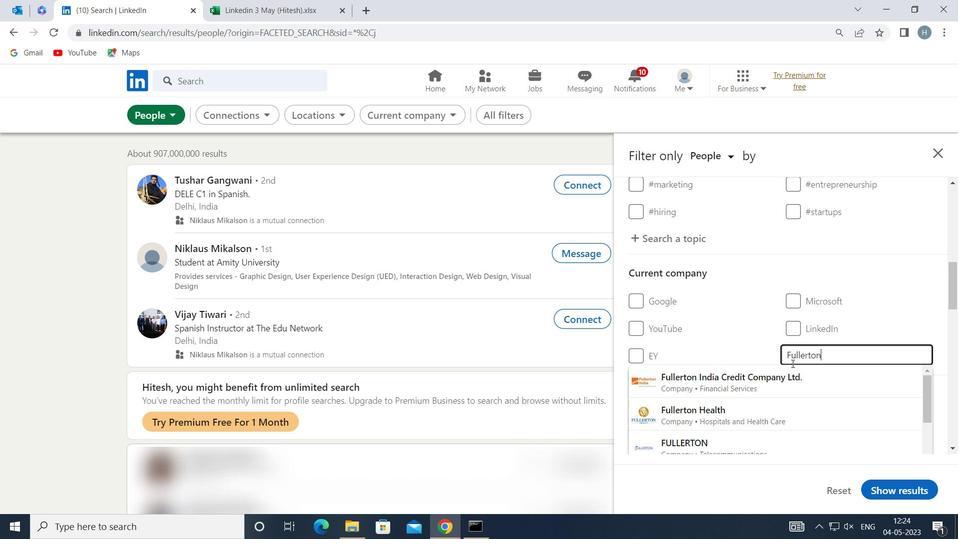 
Action: Mouse pressed left at (778, 375)
Screenshot: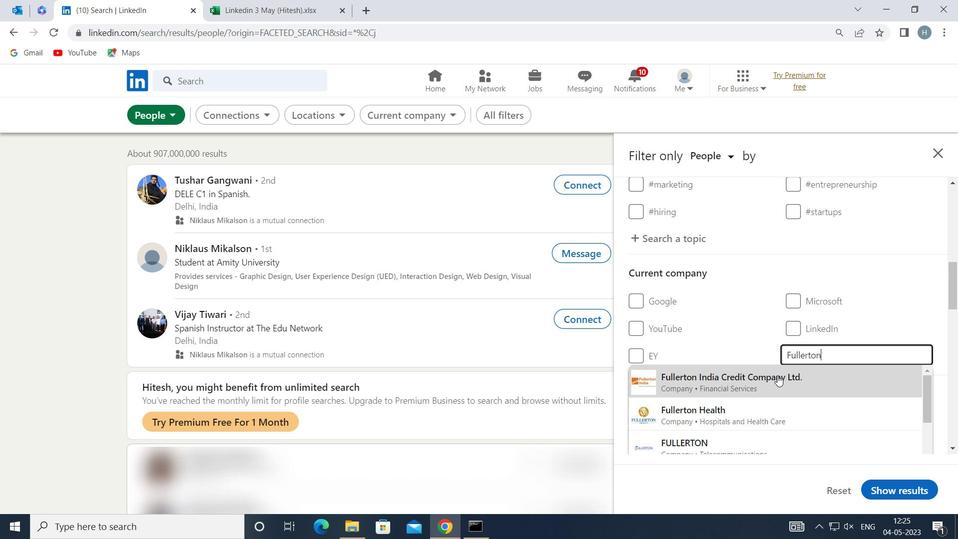
Action: Mouse moved to (746, 360)
Screenshot: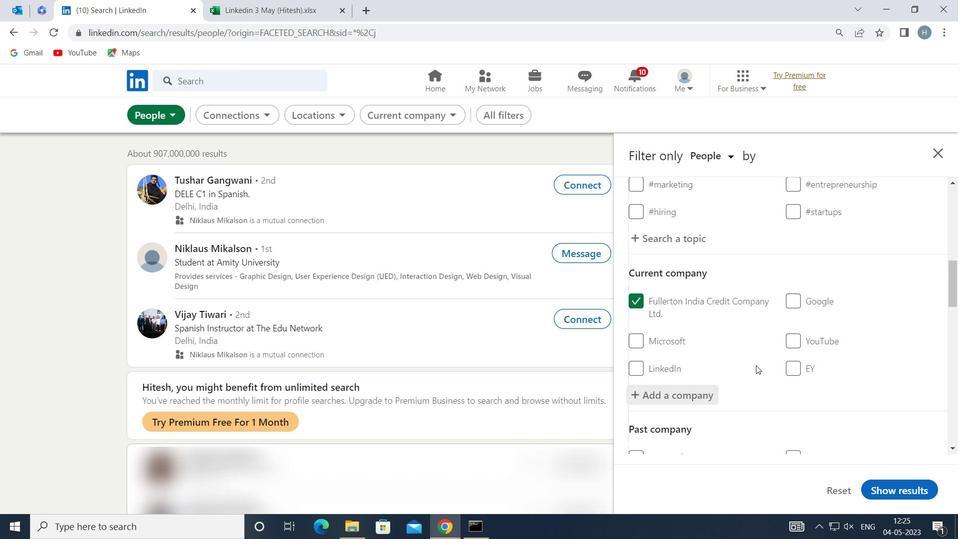 
Action: Mouse scrolled (746, 359) with delta (0, 0)
Screenshot: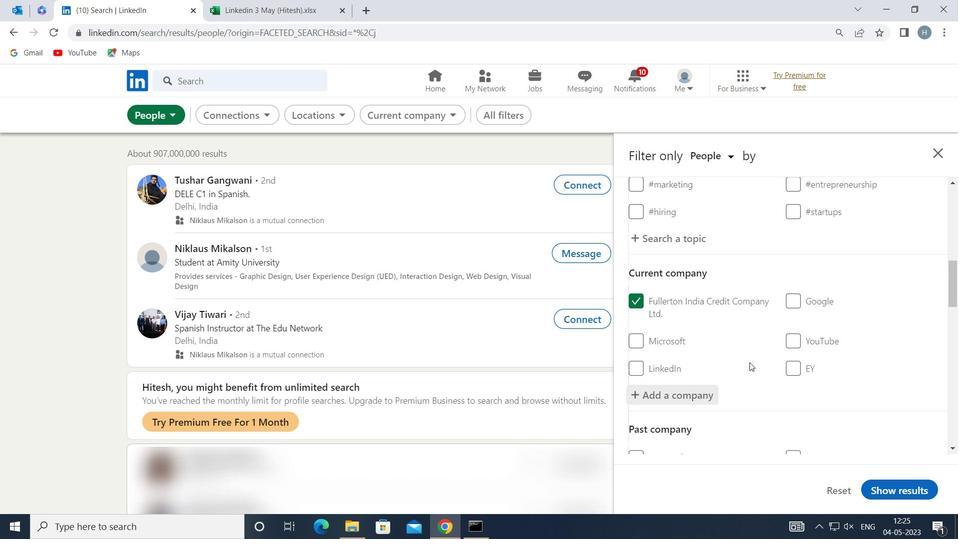 
Action: Mouse moved to (742, 348)
Screenshot: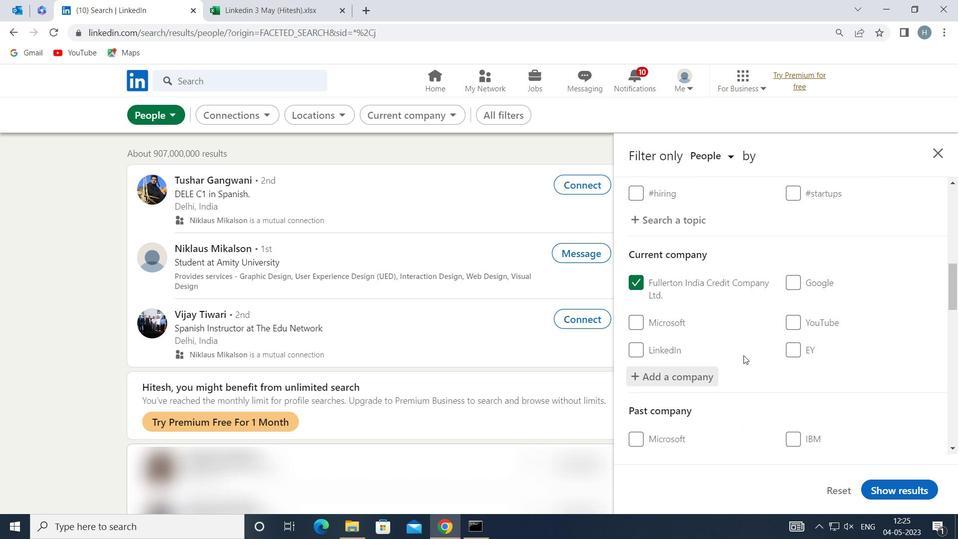 
Action: Mouse scrolled (742, 348) with delta (0, 0)
Screenshot: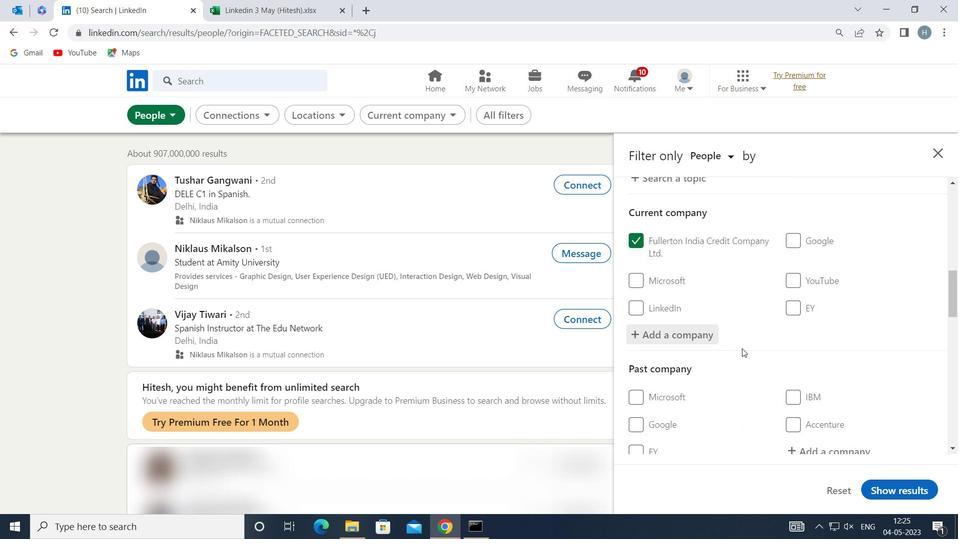 
Action: Mouse scrolled (742, 348) with delta (0, 0)
Screenshot: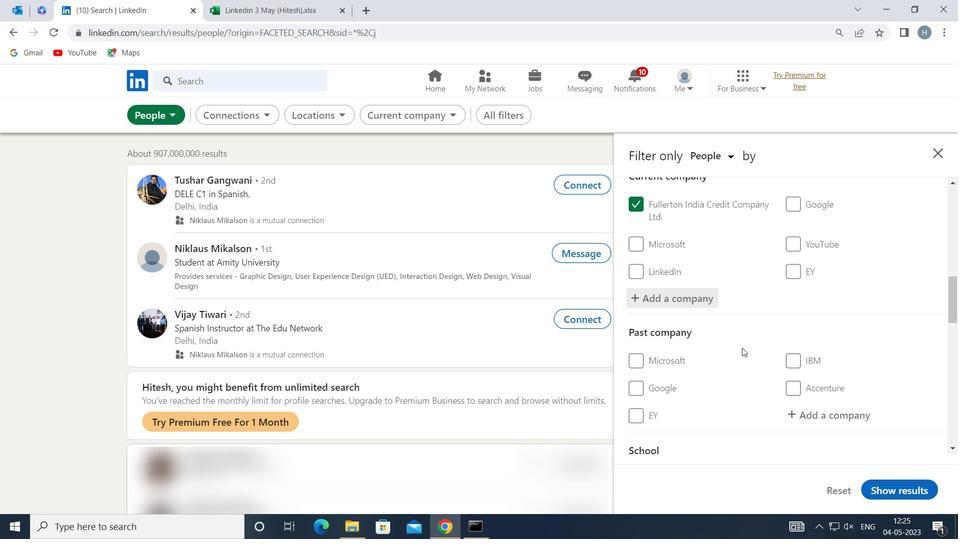 
Action: Mouse scrolled (742, 348) with delta (0, 0)
Screenshot: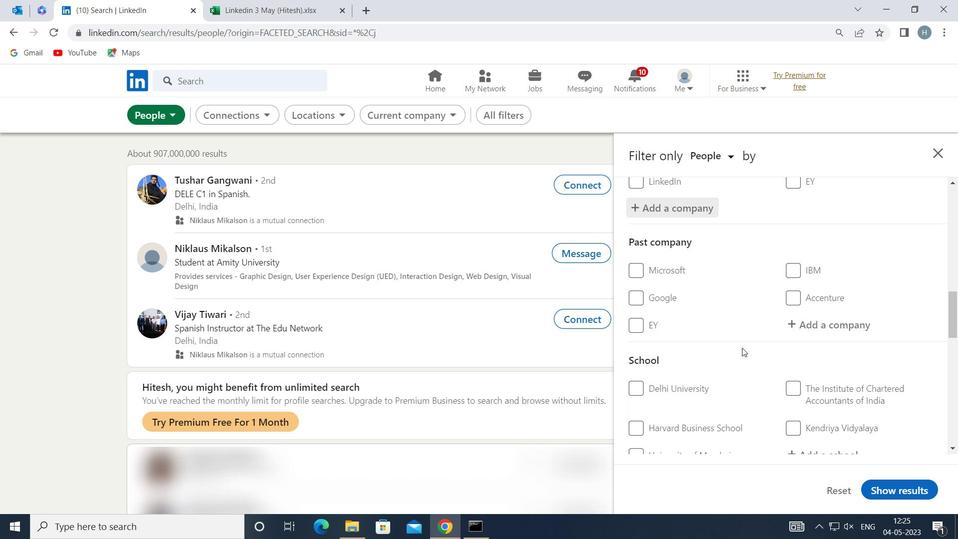 
Action: Mouse scrolled (742, 348) with delta (0, 0)
Screenshot: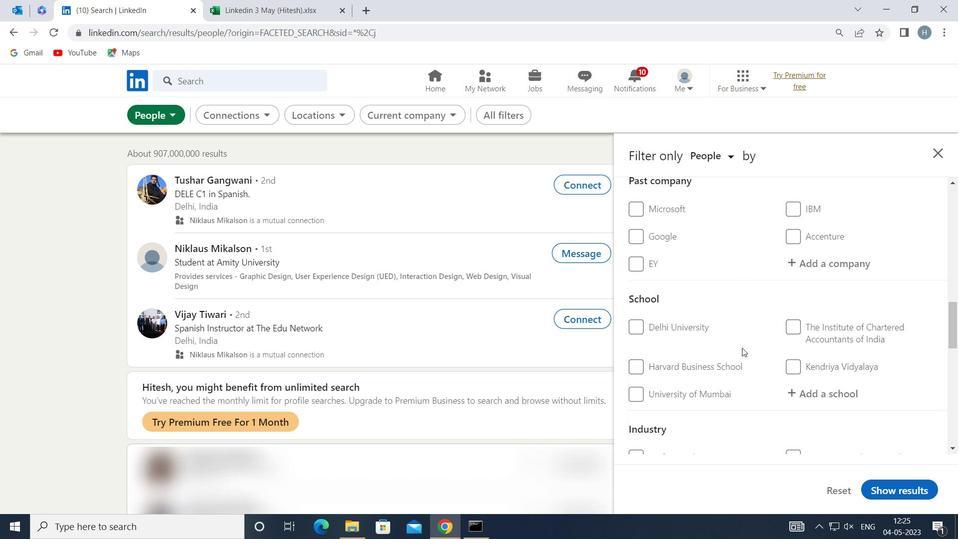 
Action: Mouse moved to (827, 332)
Screenshot: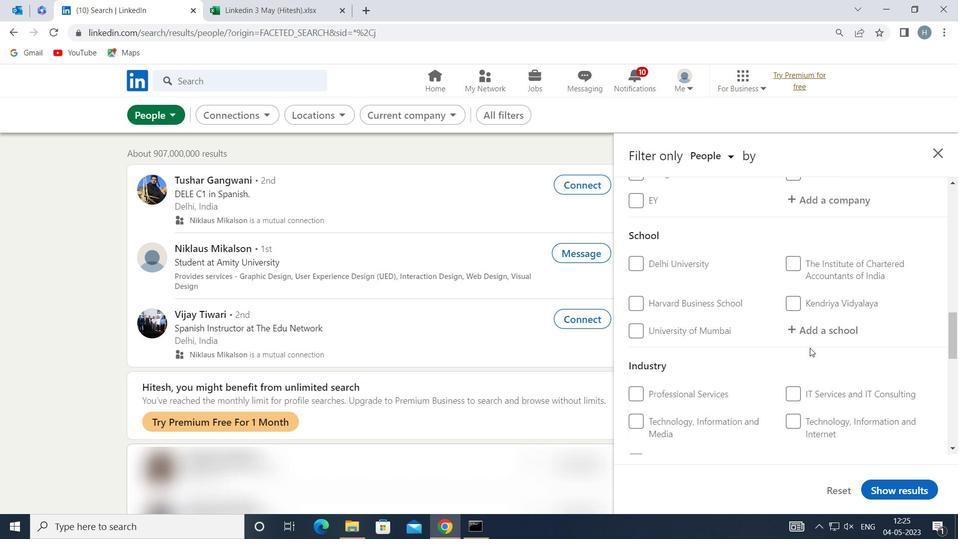 
Action: Mouse pressed left at (827, 332)
Screenshot: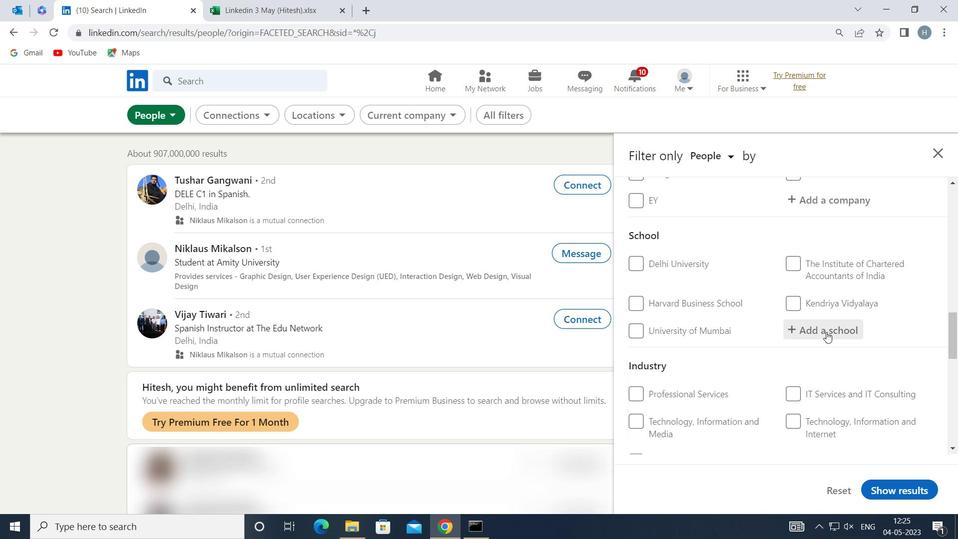 
Action: Key pressed <Key.shift>MANA
Screenshot: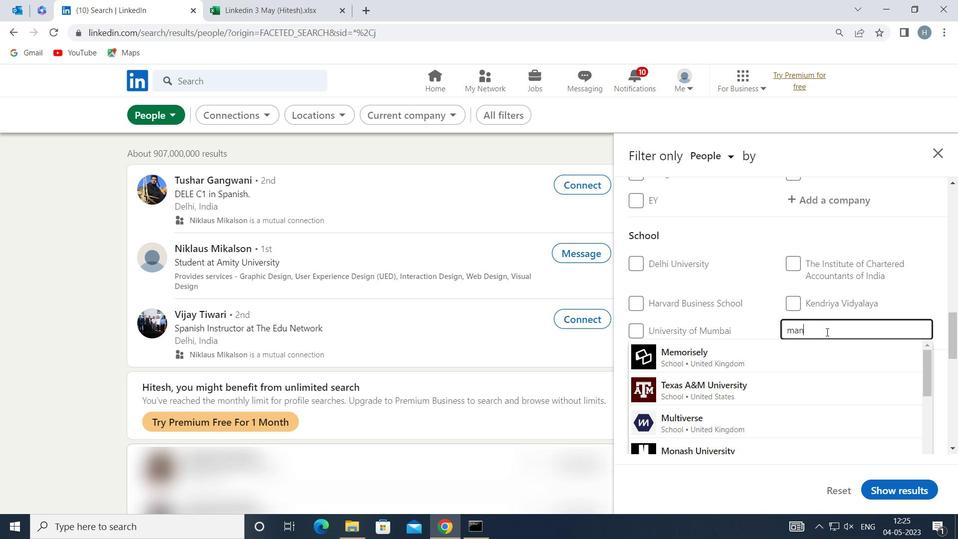 
Action: Mouse moved to (827, 331)
Screenshot: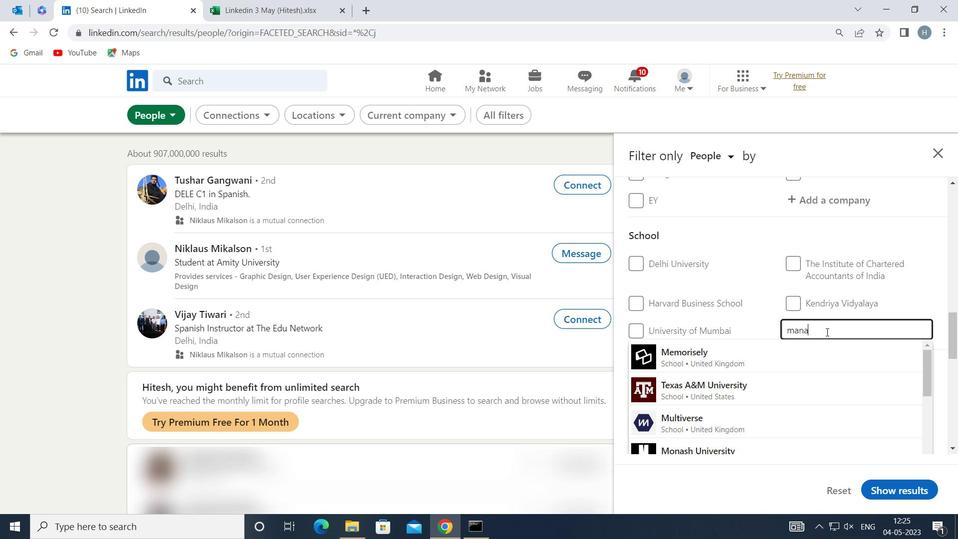
Action: Key pressed GEMENT
Screenshot: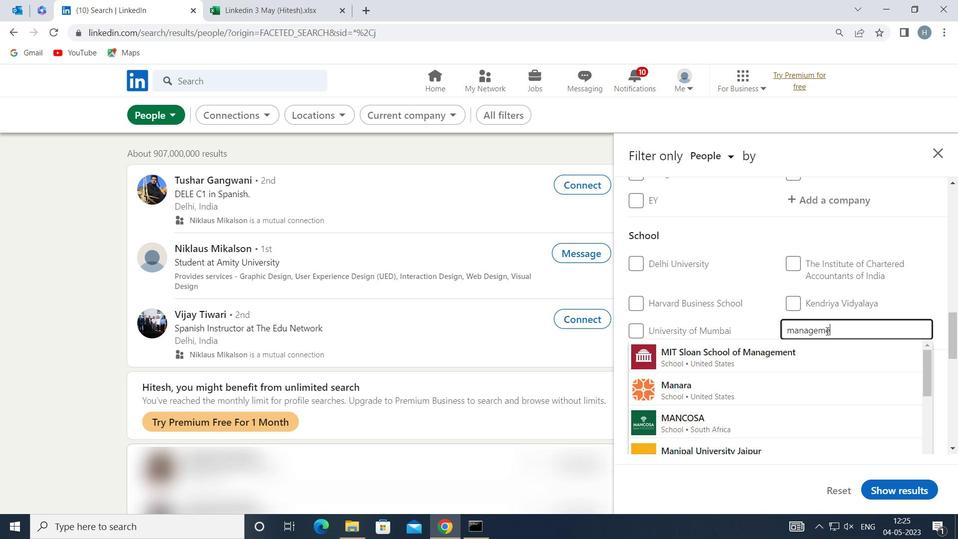 
Action: Mouse moved to (827, 331)
Screenshot: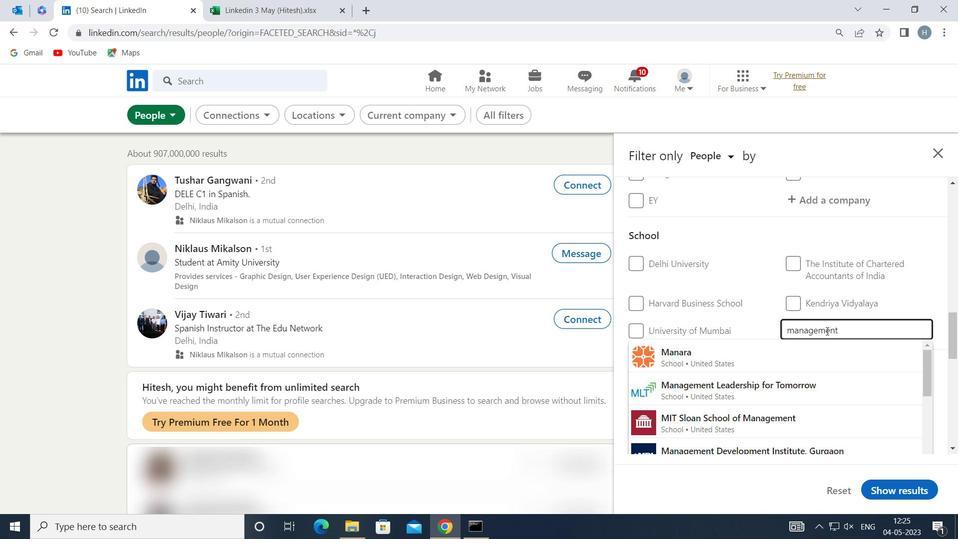 
Action: Key pressed <Key.space><Key.shift>SERVICE
Screenshot: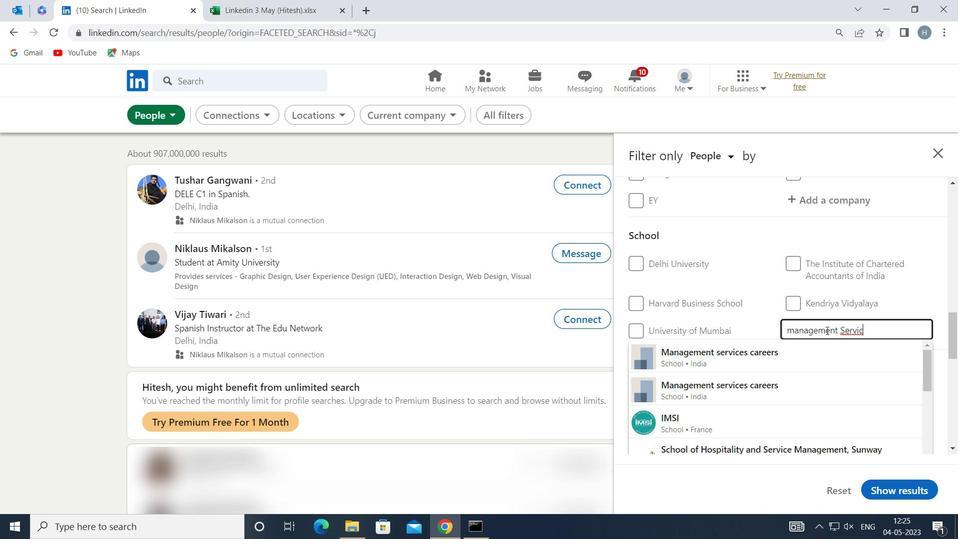
Action: Mouse moved to (789, 351)
Screenshot: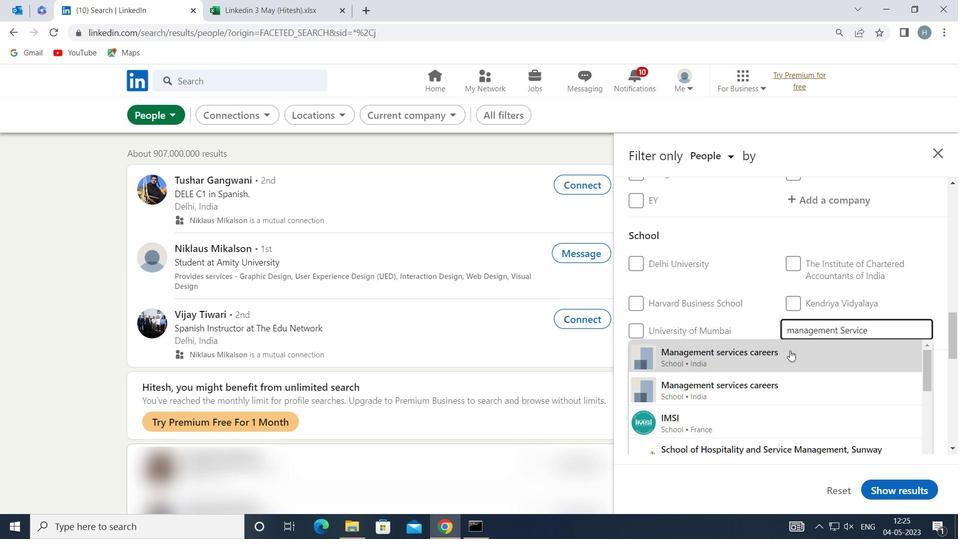 
Action: Mouse pressed left at (789, 351)
Screenshot: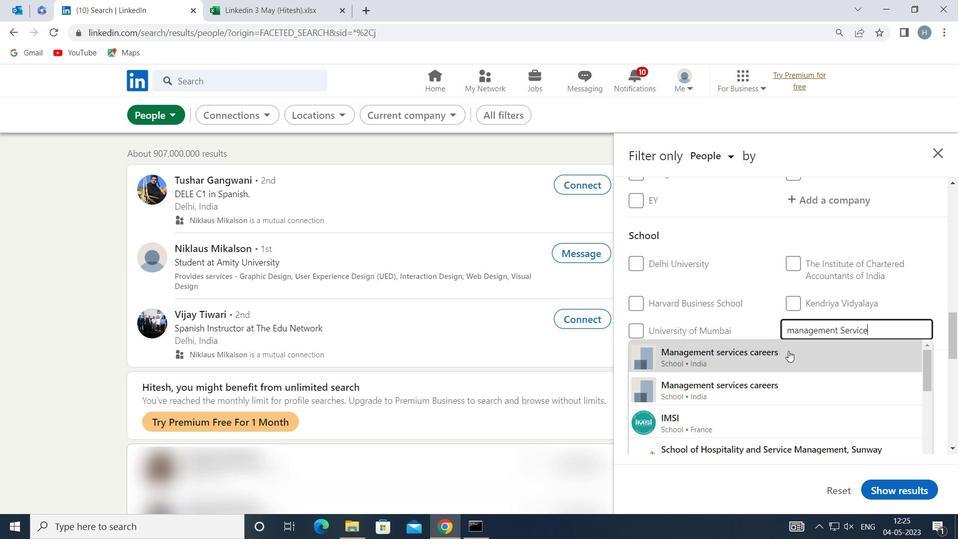 
Action: Mouse moved to (761, 339)
Screenshot: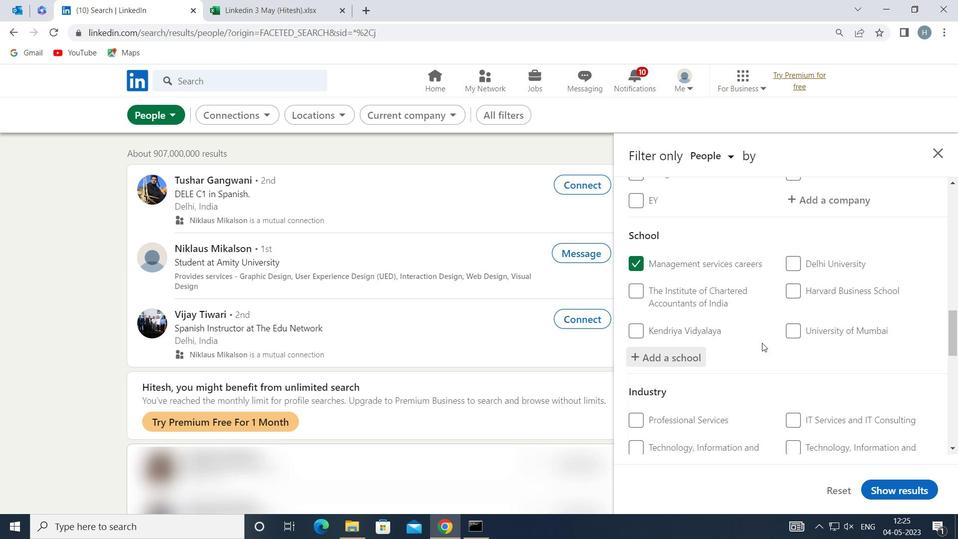 
Action: Mouse scrolled (761, 338) with delta (0, 0)
Screenshot: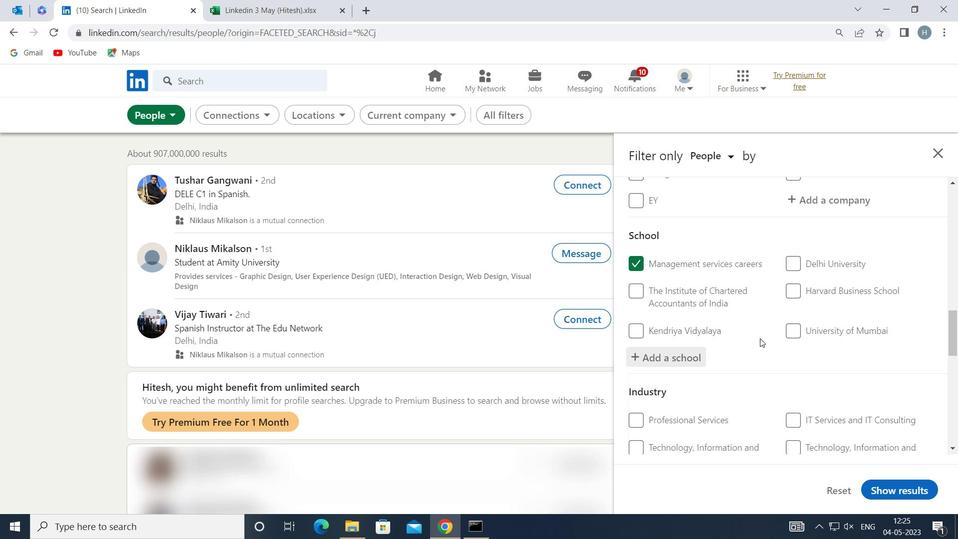 
Action: Mouse moved to (760, 336)
Screenshot: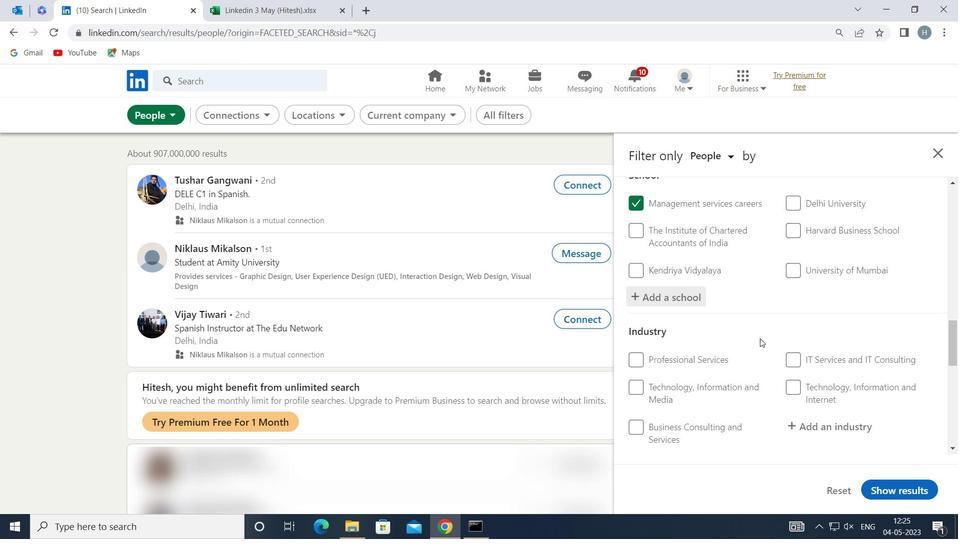 
Action: Mouse scrolled (760, 336) with delta (0, 0)
Screenshot: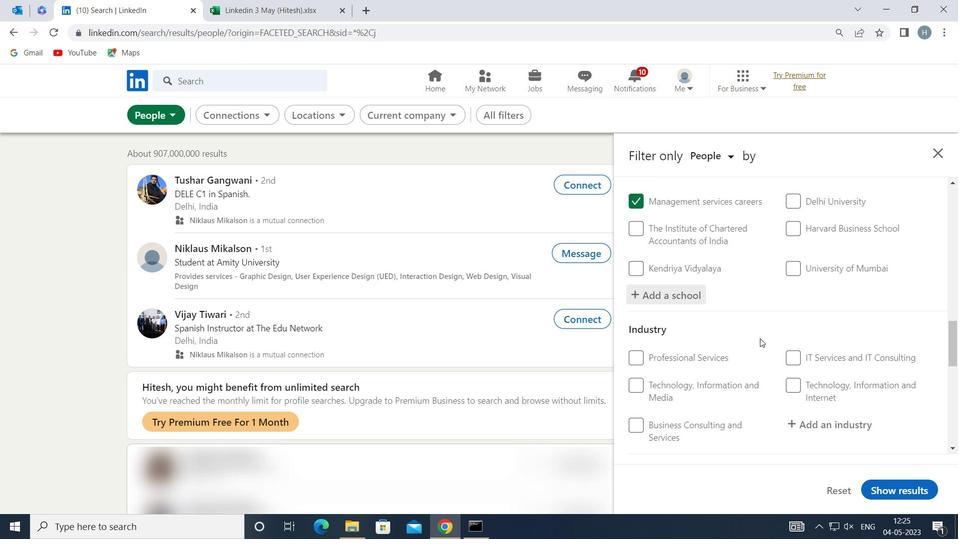 
Action: Mouse scrolled (760, 336) with delta (0, 0)
Screenshot: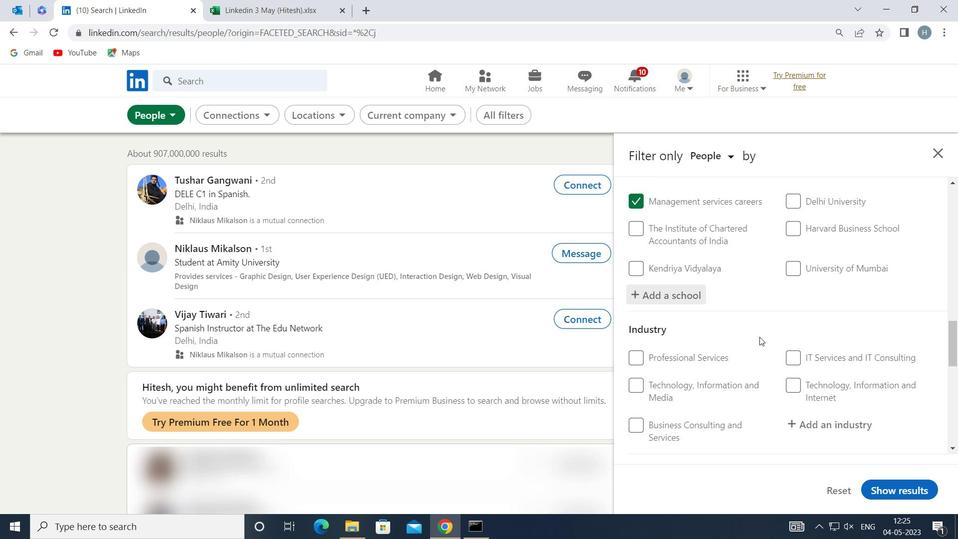
Action: Mouse moved to (851, 295)
Screenshot: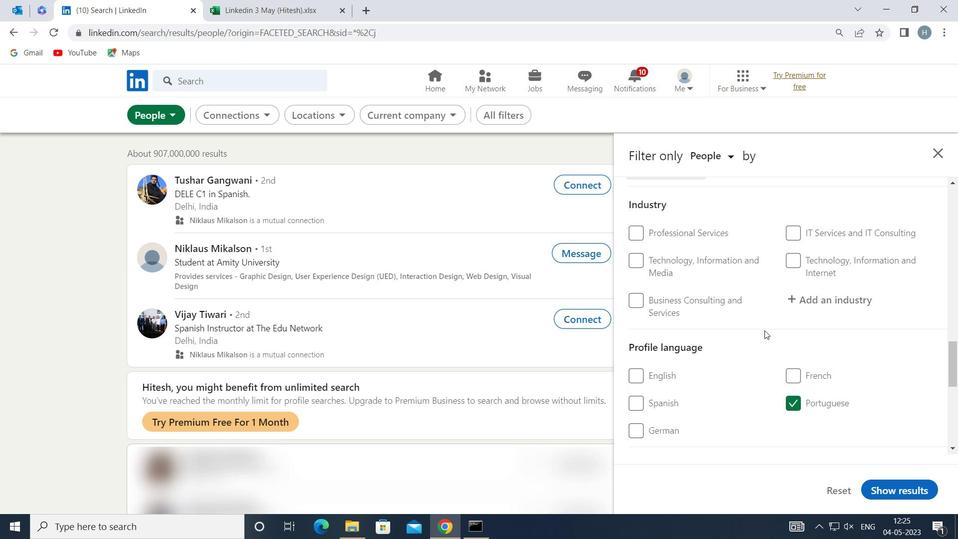 
Action: Mouse pressed left at (851, 295)
Screenshot: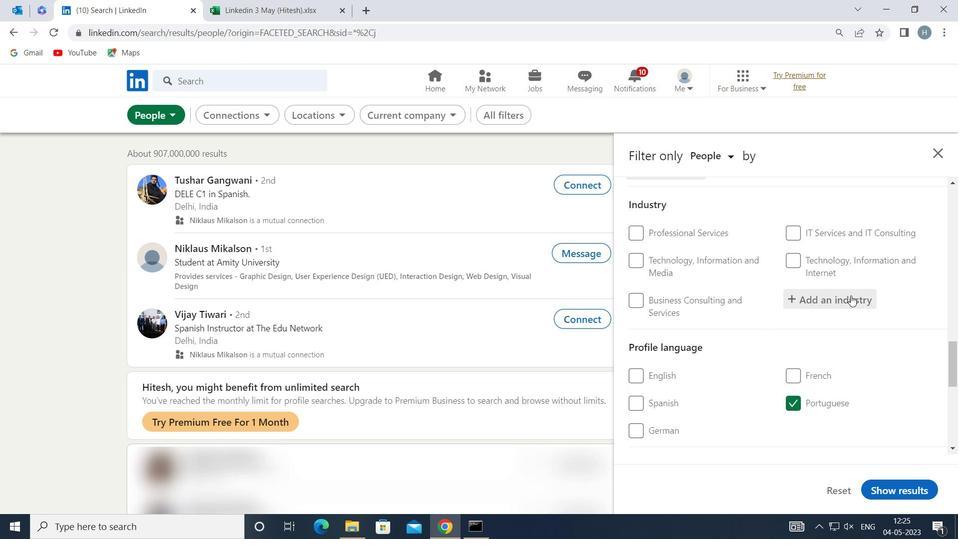 
Action: Mouse moved to (851, 295)
Screenshot: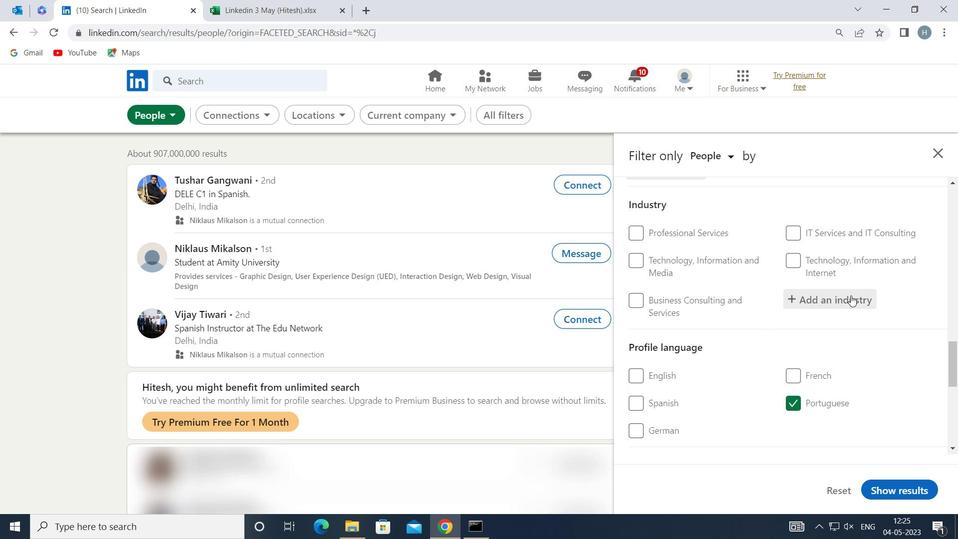 
Action: Key pressed <Key.shift>SPORTS<Key.space><Key.shift>TEAM
Screenshot: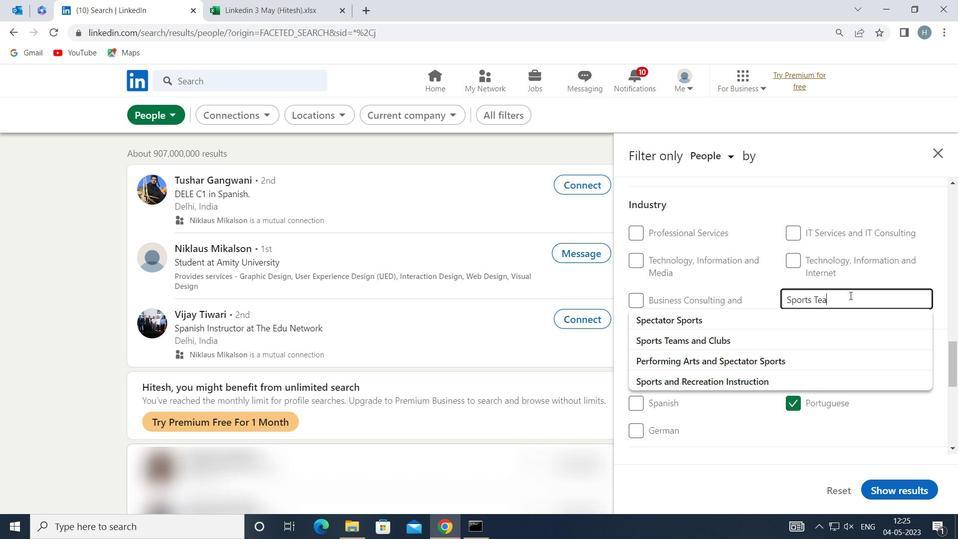 
Action: Mouse moved to (789, 324)
Screenshot: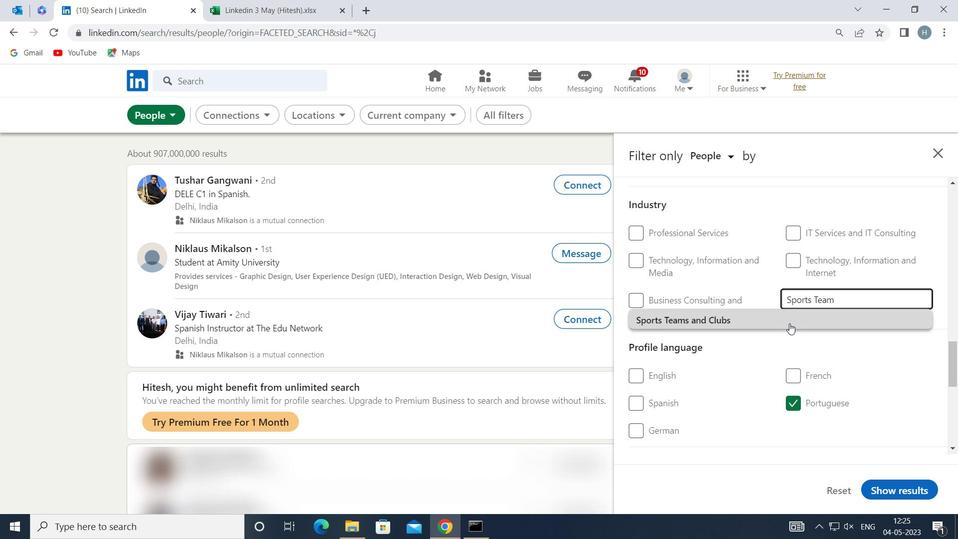 
Action: Mouse pressed left at (789, 324)
Screenshot: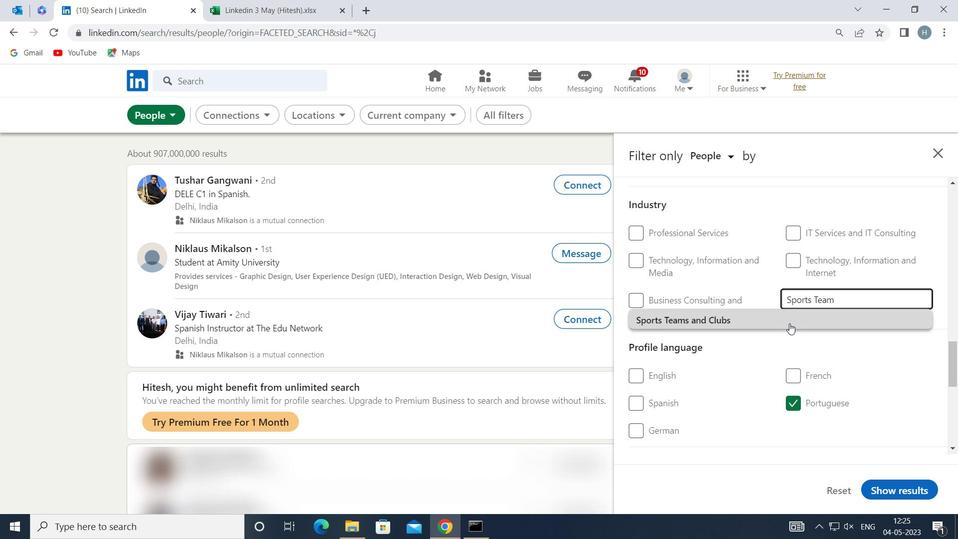 
Action: Mouse moved to (743, 330)
Screenshot: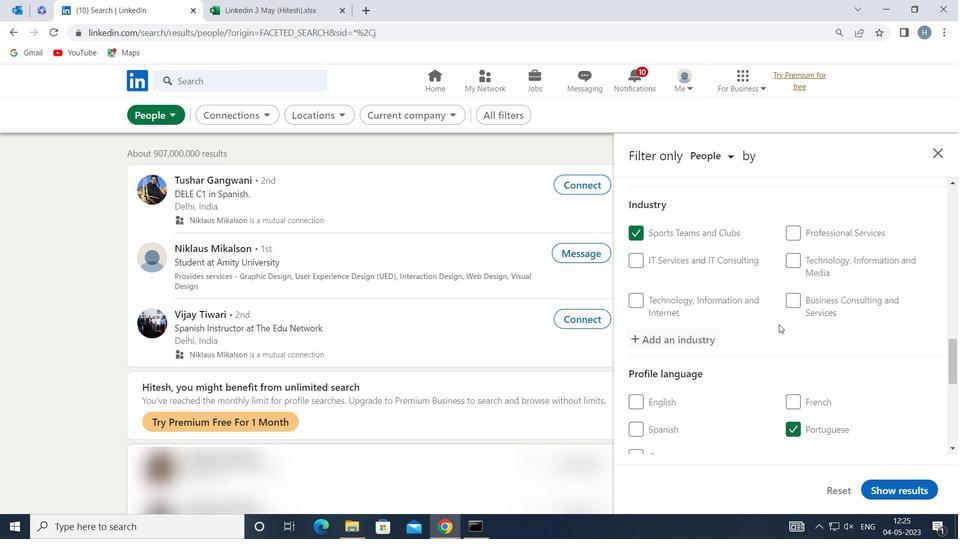 
Action: Mouse scrolled (743, 329) with delta (0, 0)
Screenshot: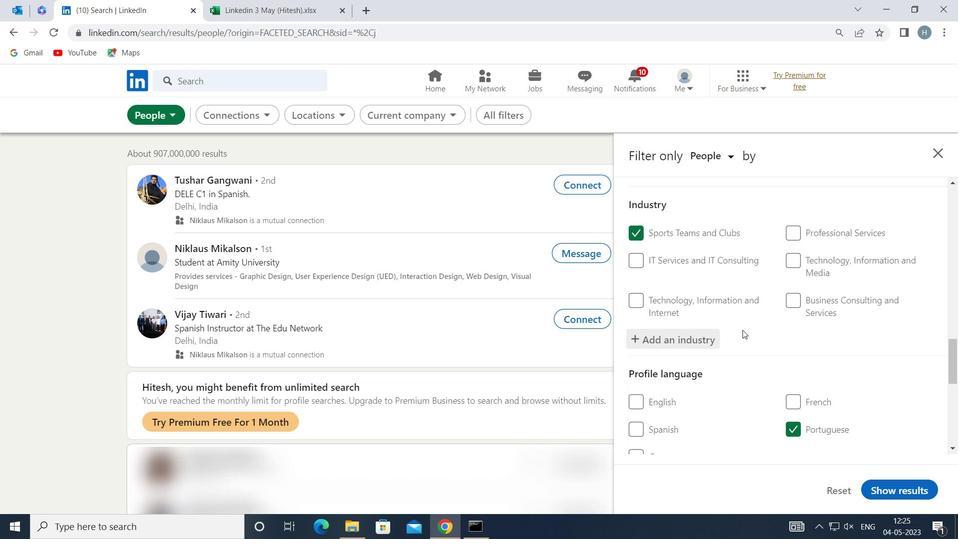 
Action: Mouse scrolled (743, 329) with delta (0, 0)
Screenshot: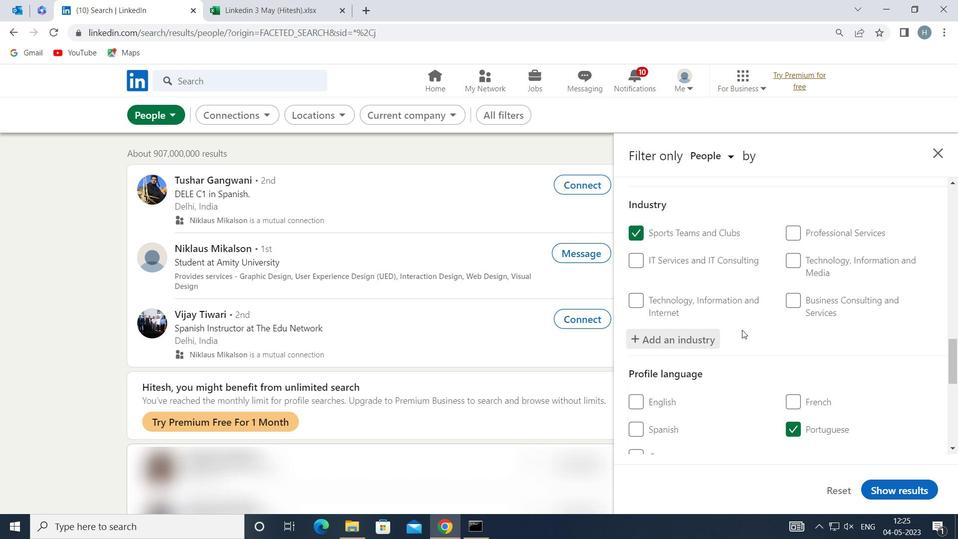 
Action: Mouse moved to (743, 330)
Screenshot: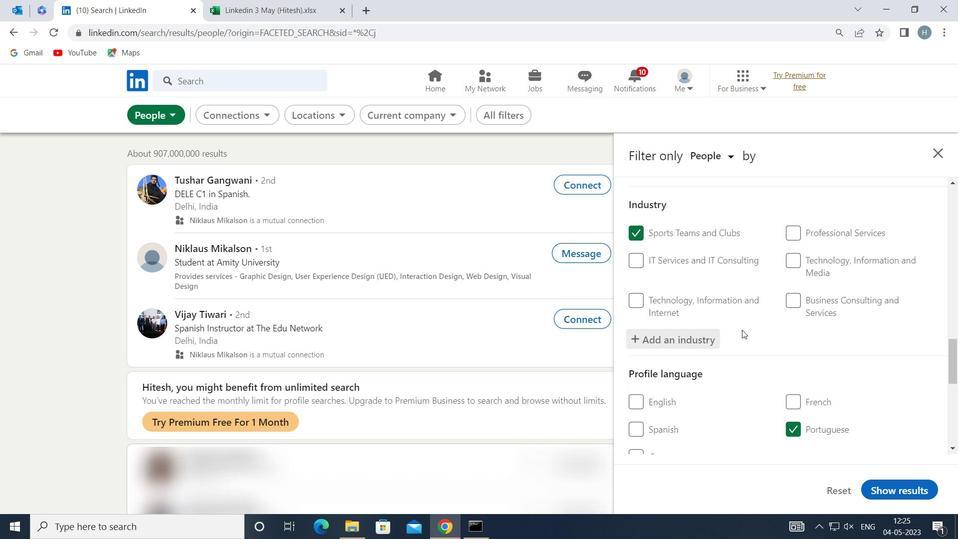 
Action: Mouse scrolled (743, 329) with delta (0, 0)
Screenshot: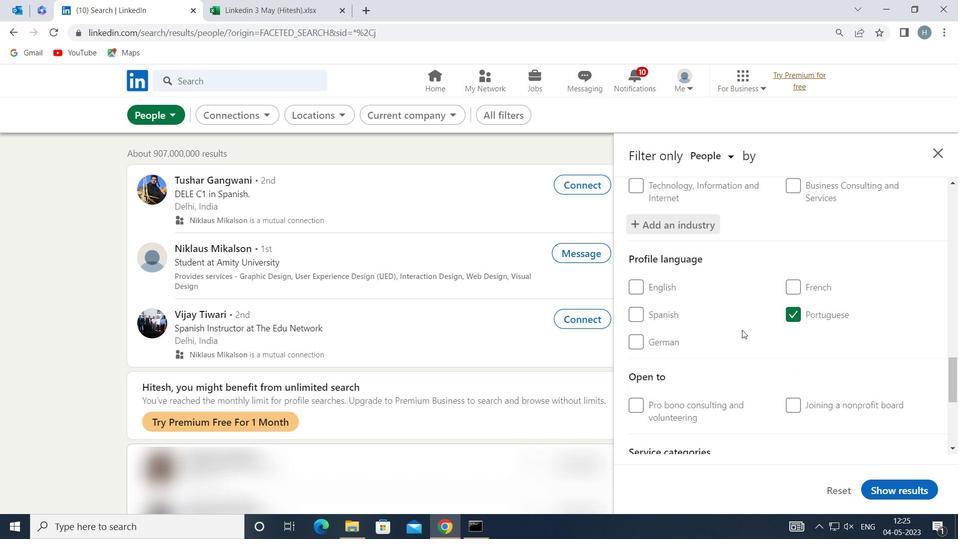 
Action: Mouse moved to (742, 330)
Screenshot: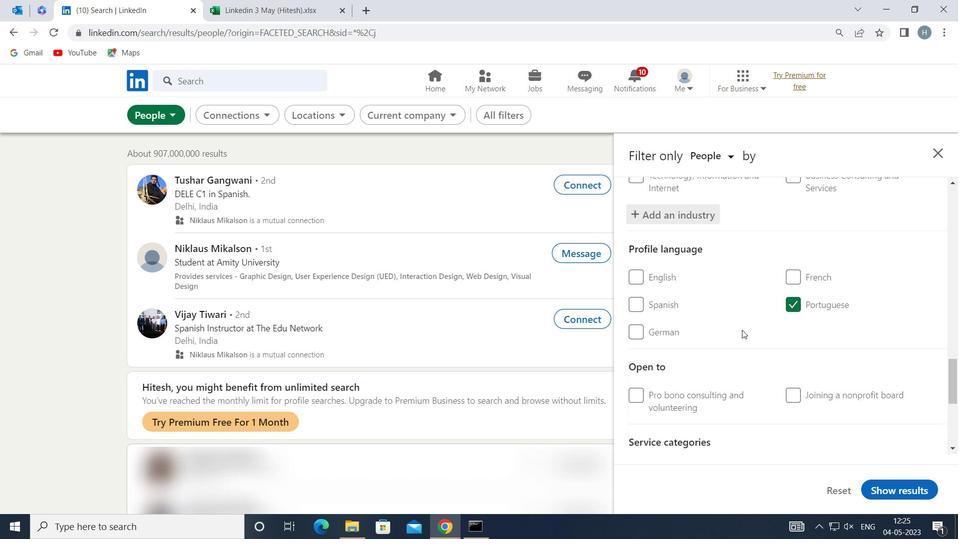 
Action: Mouse scrolled (742, 329) with delta (0, 0)
Screenshot: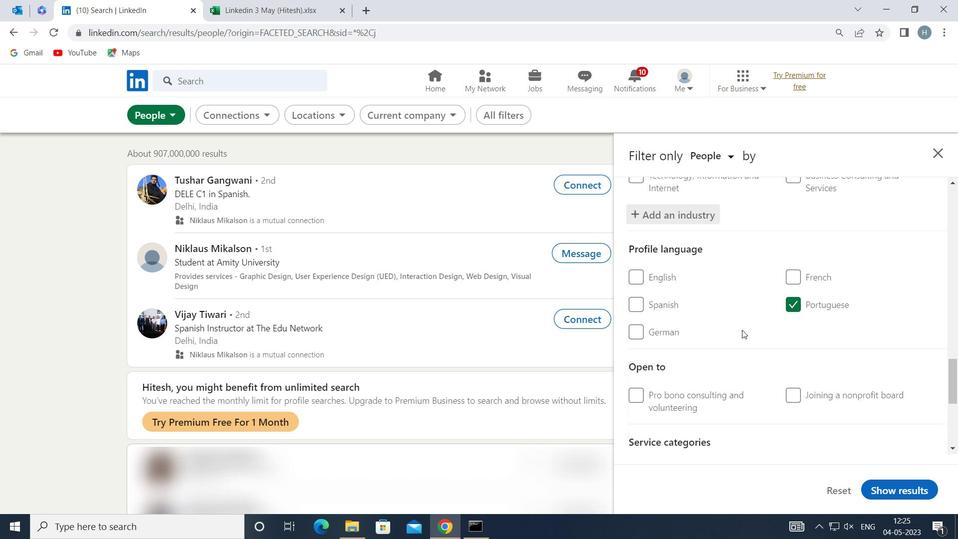 
Action: Mouse scrolled (742, 329) with delta (0, 0)
Screenshot: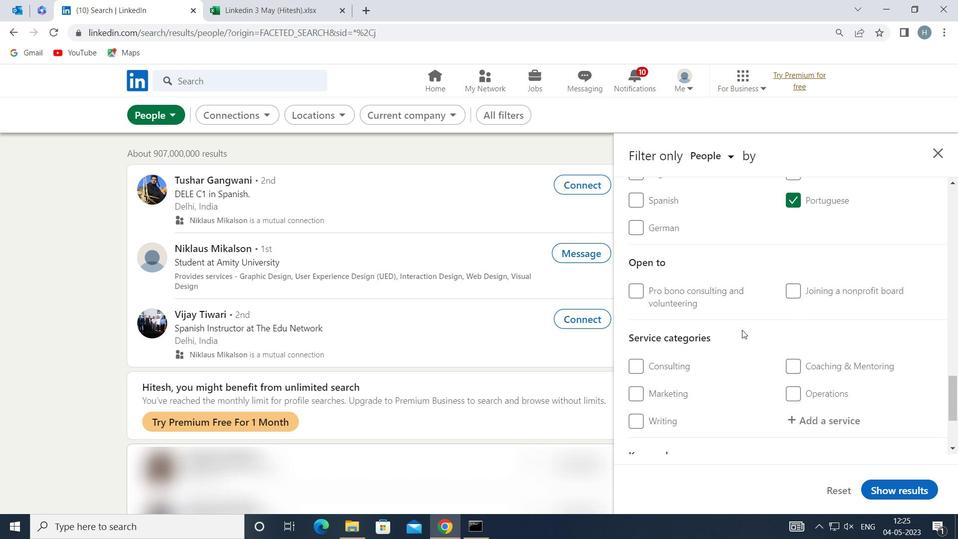 
Action: Mouse moved to (800, 330)
Screenshot: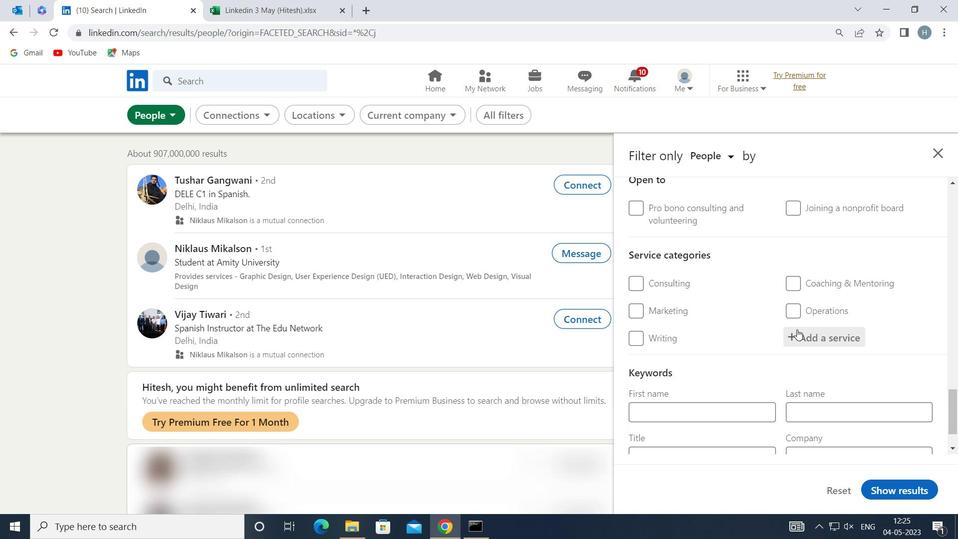 
Action: Mouse pressed left at (800, 330)
Screenshot: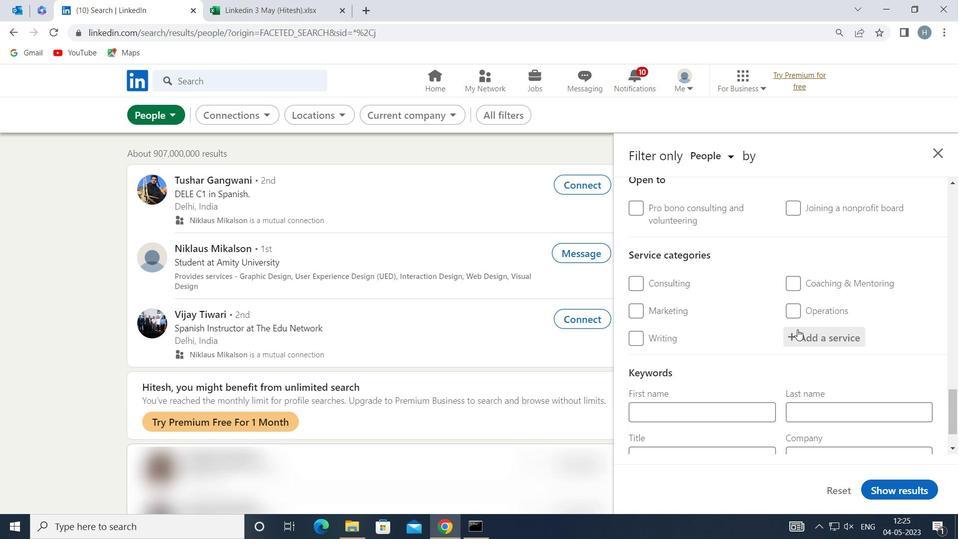 
Action: Mouse moved to (797, 332)
Screenshot: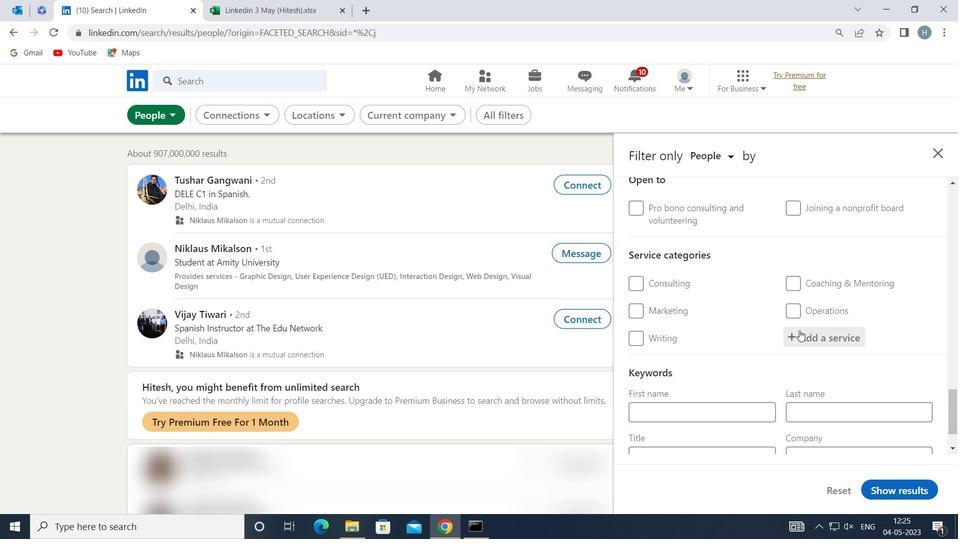
Action: Key pressed <Key.shift>GHOSTWRI
Screenshot: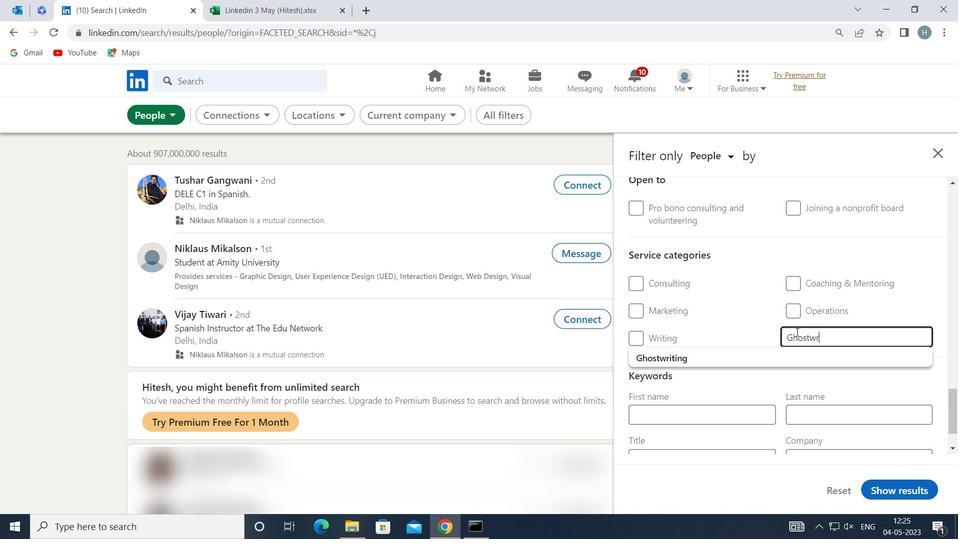 
Action: Mouse moved to (750, 345)
Screenshot: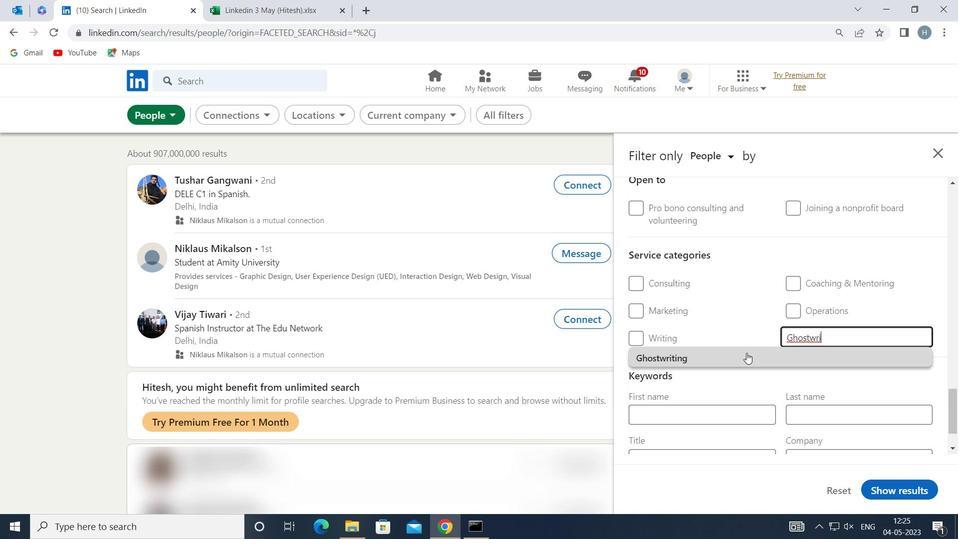 
Action: Mouse pressed left at (750, 345)
Screenshot: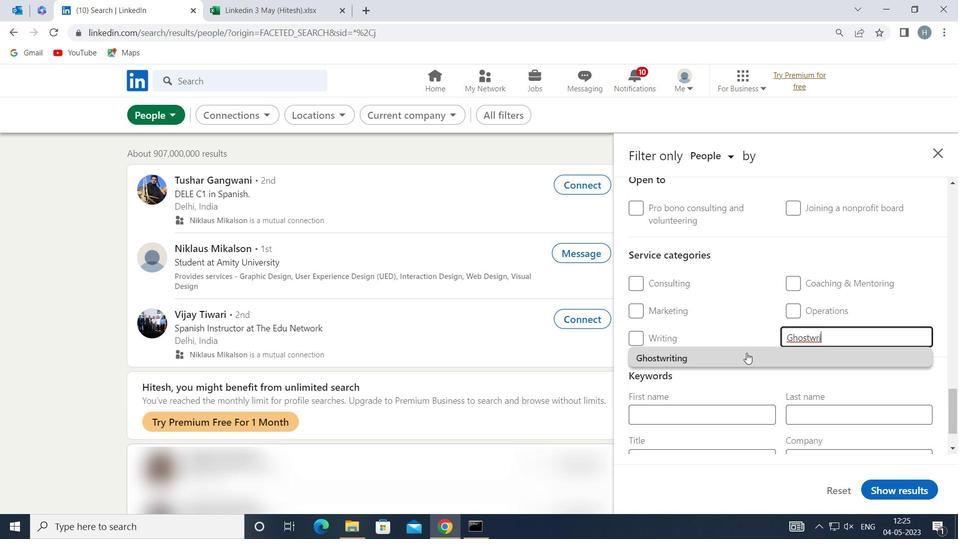 
Action: Mouse moved to (832, 338)
Screenshot: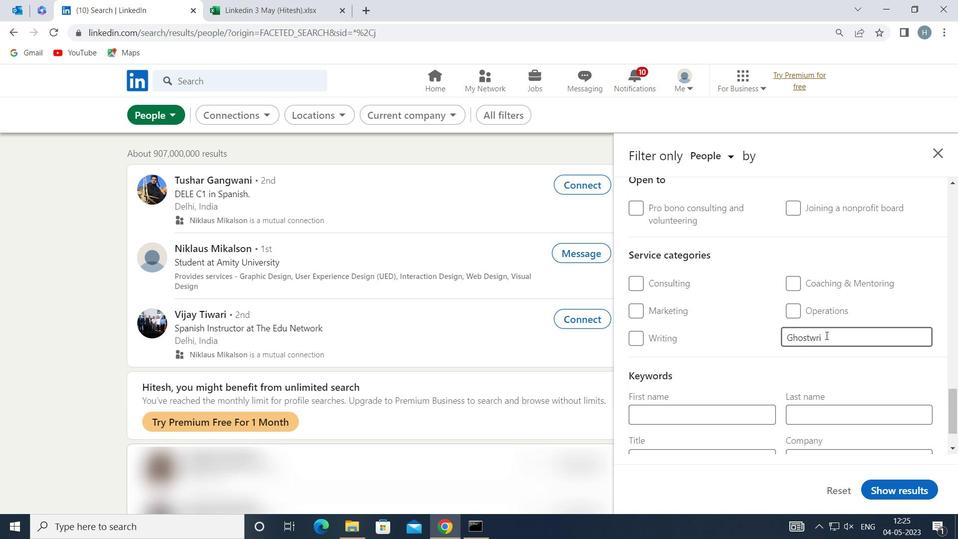 
Action: Mouse pressed left at (832, 338)
Screenshot: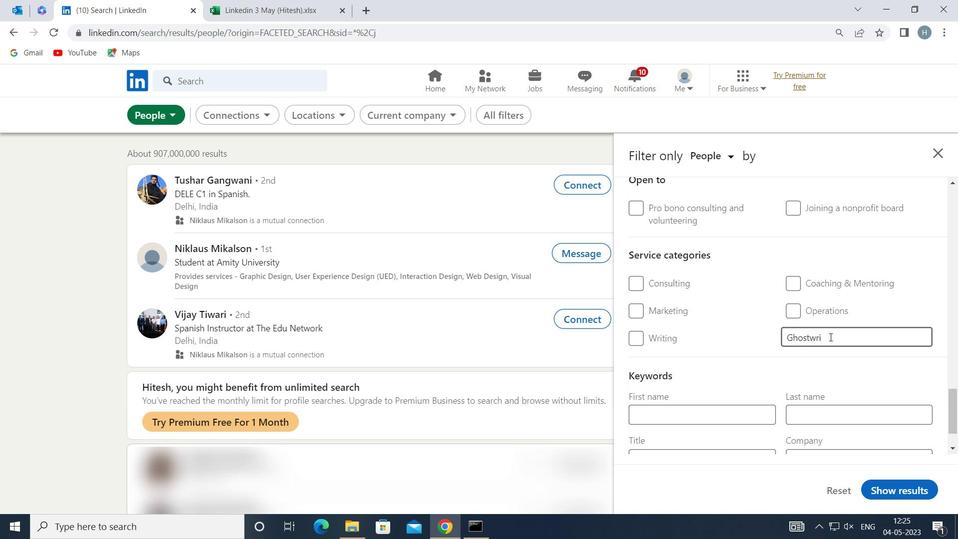
Action: Mouse moved to (749, 355)
Screenshot: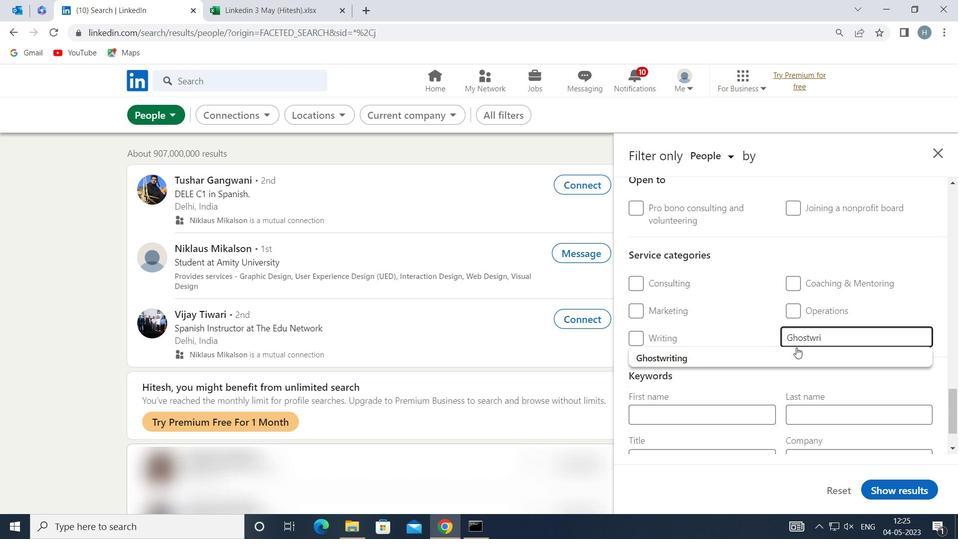 
Action: Mouse pressed left at (749, 355)
Screenshot: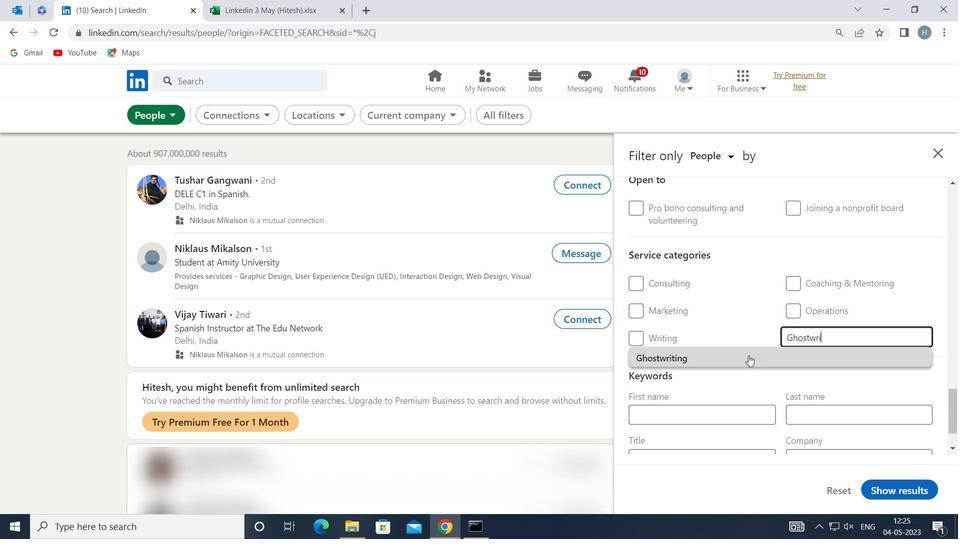 
Action: Mouse moved to (746, 354)
Screenshot: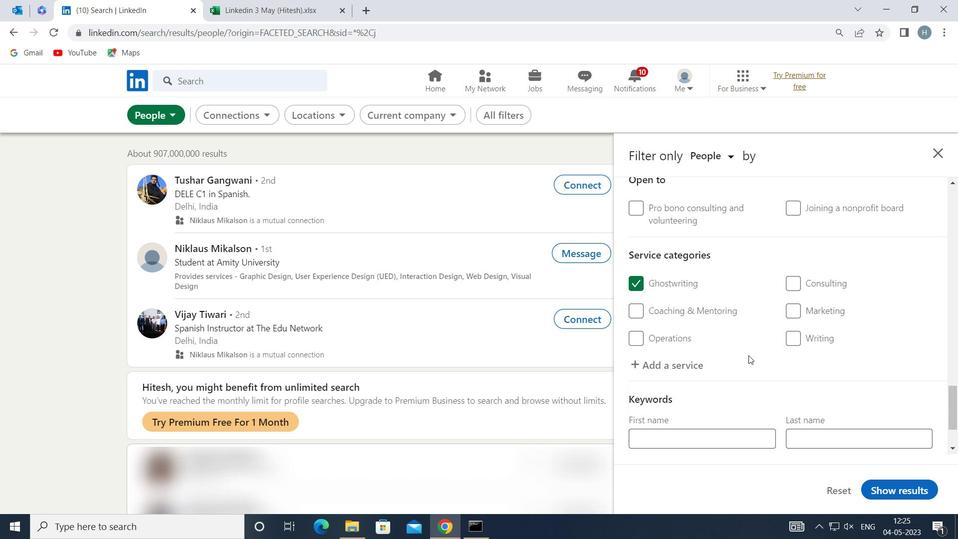 
Action: Mouse scrolled (746, 353) with delta (0, 0)
Screenshot: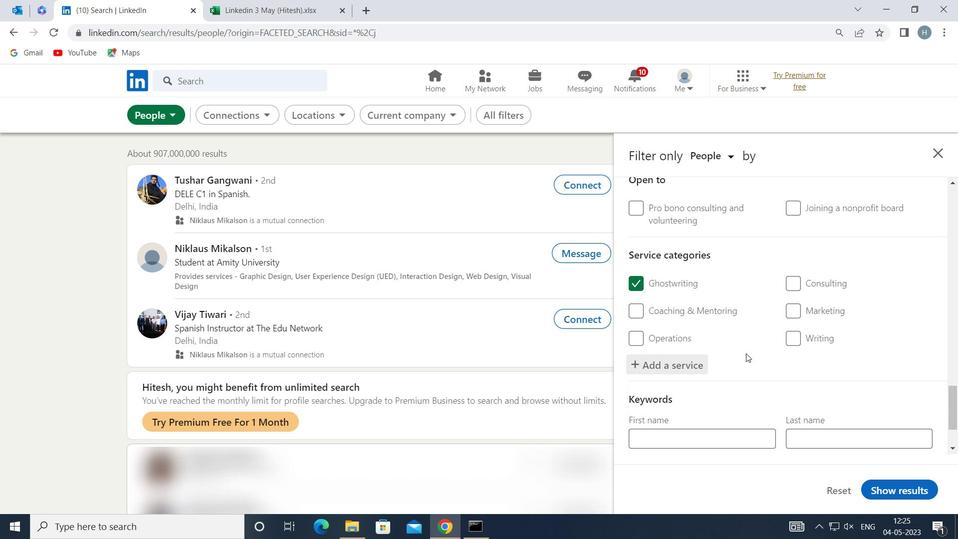 
Action: Mouse scrolled (746, 353) with delta (0, 0)
Screenshot: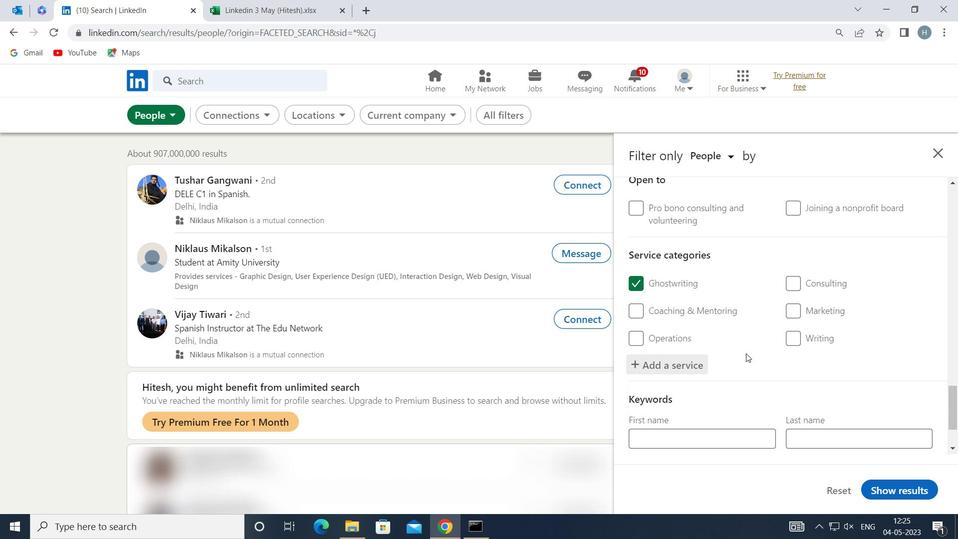
Action: Mouse moved to (748, 341)
Screenshot: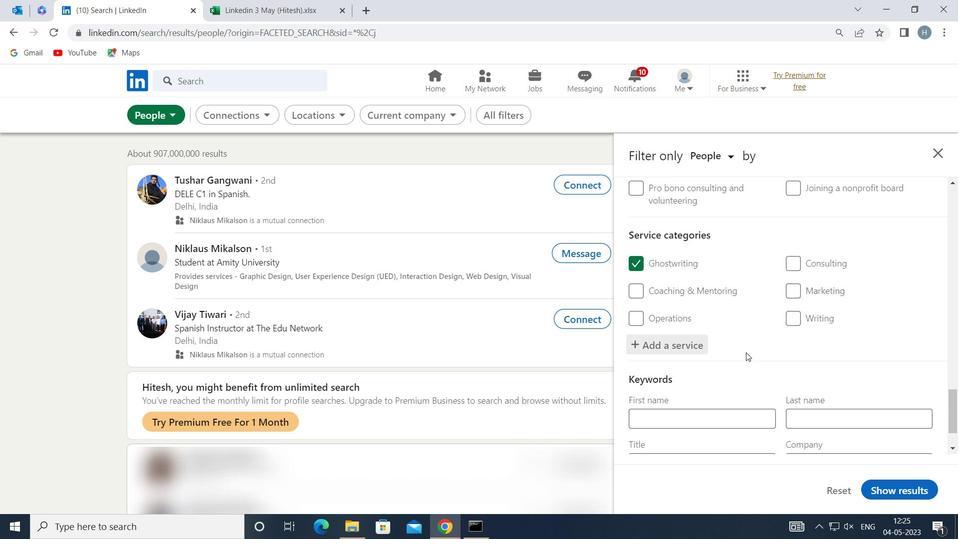 
Action: Mouse scrolled (748, 340) with delta (0, 0)
Screenshot: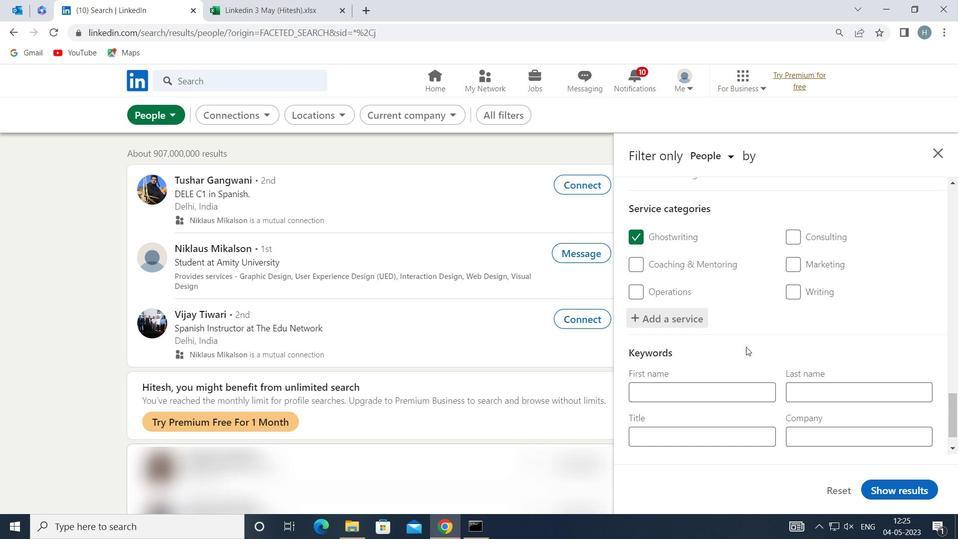 
Action: Mouse scrolled (748, 340) with delta (0, 0)
Screenshot: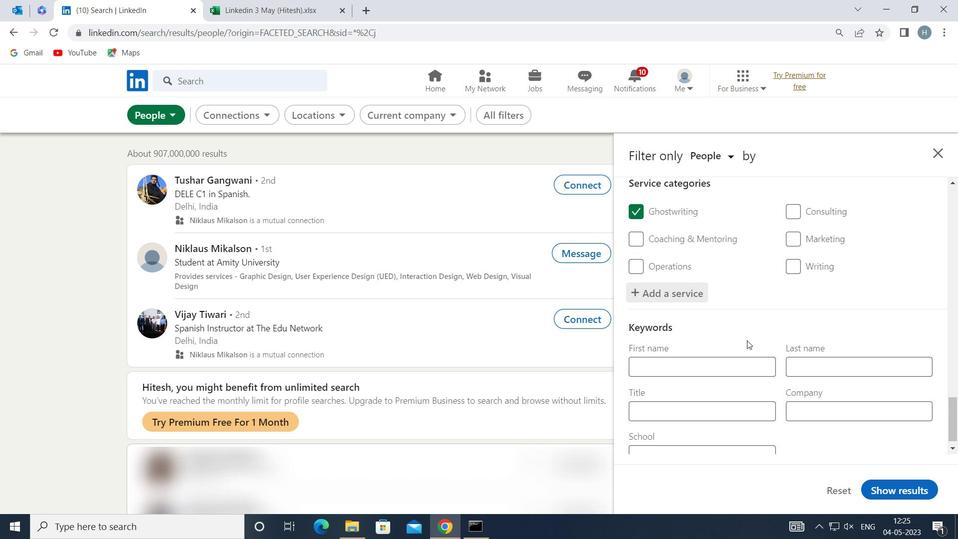 
Action: Mouse scrolled (748, 340) with delta (0, 0)
Screenshot: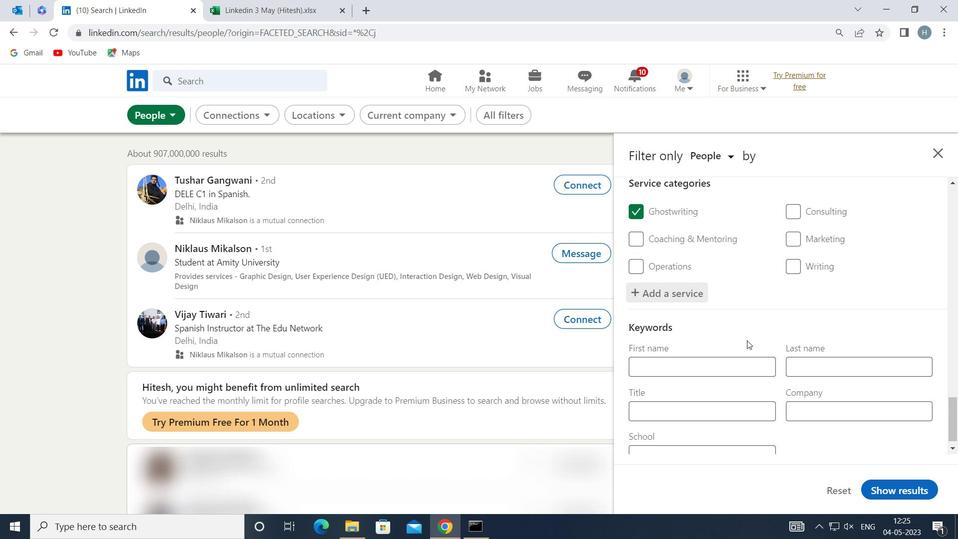 
Action: Mouse moved to (753, 394)
Screenshot: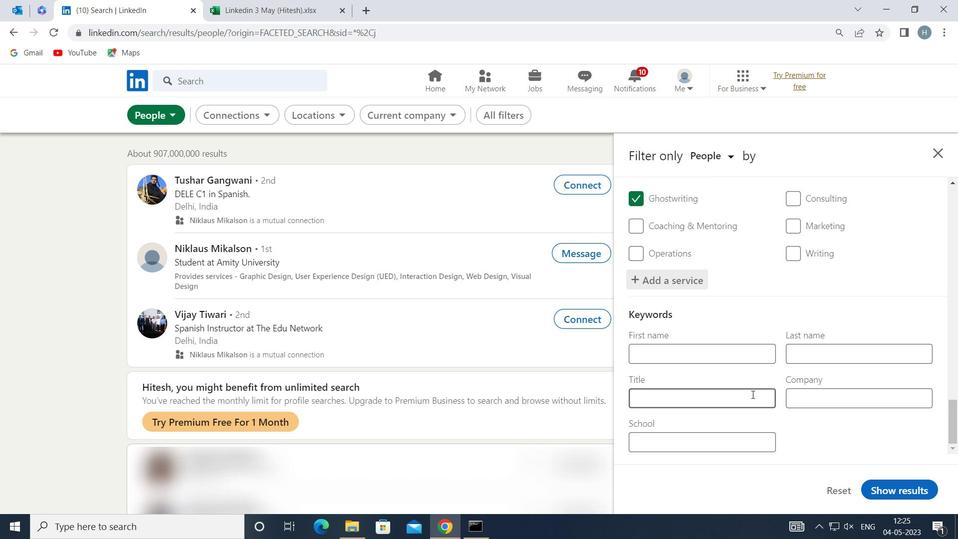 
Action: Mouse pressed left at (753, 394)
Screenshot: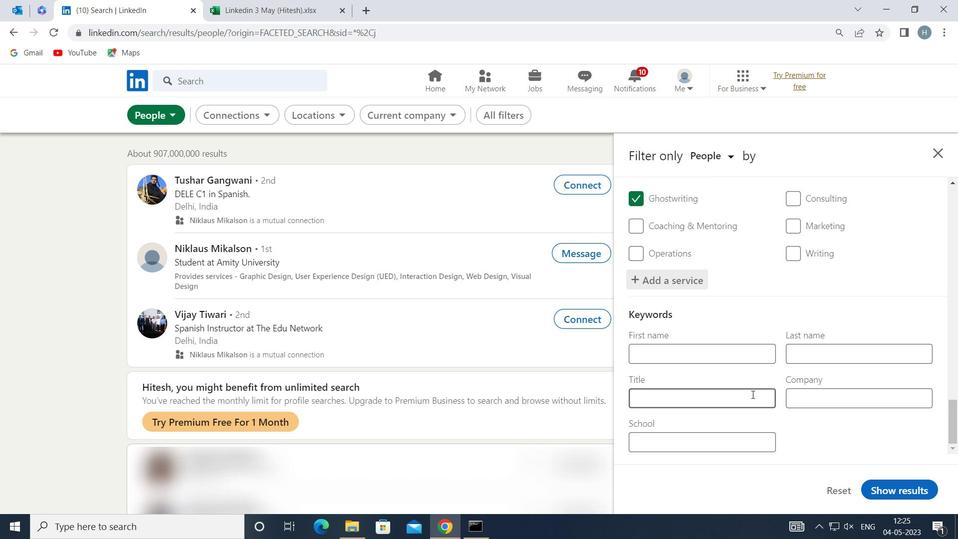 
Action: Mouse moved to (748, 388)
Screenshot: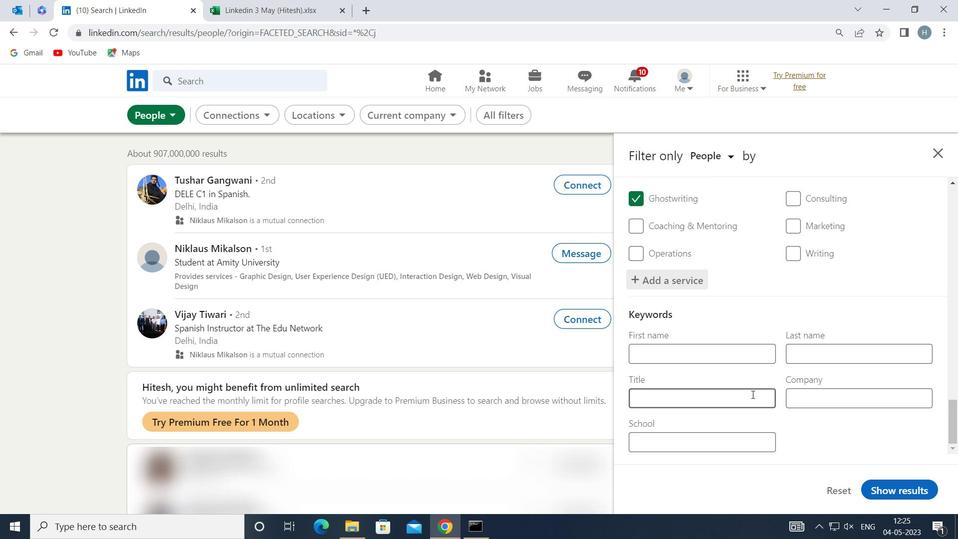 
Action: Key pressed <Key.shift>DRAFTER
Screenshot: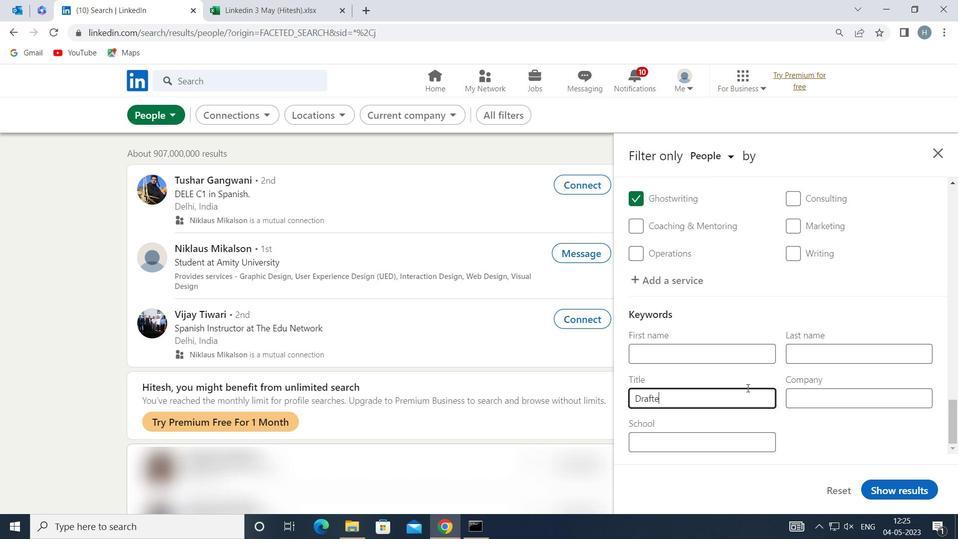 
Action: Mouse moved to (902, 485)
Screenshot: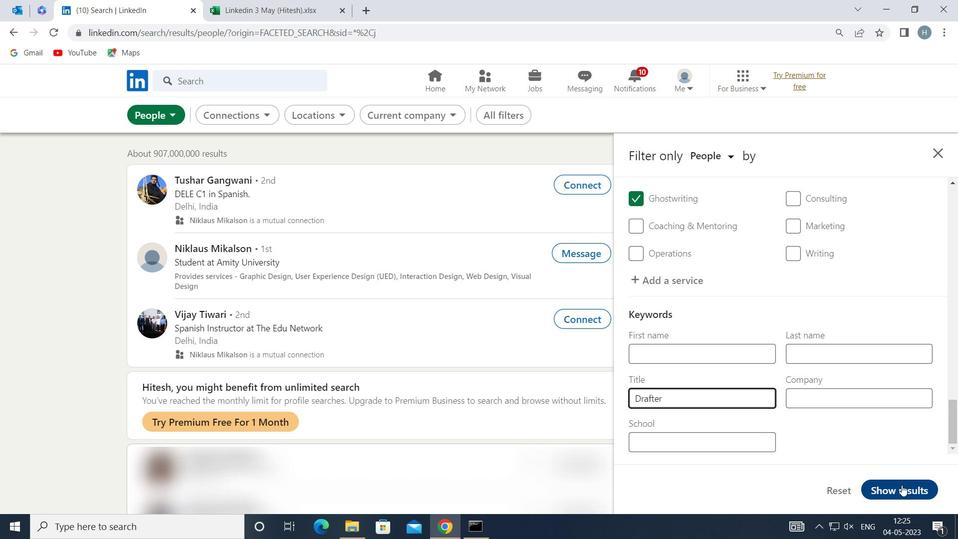 
Action: Mouse pressed left at (902, 485)
Screenshot: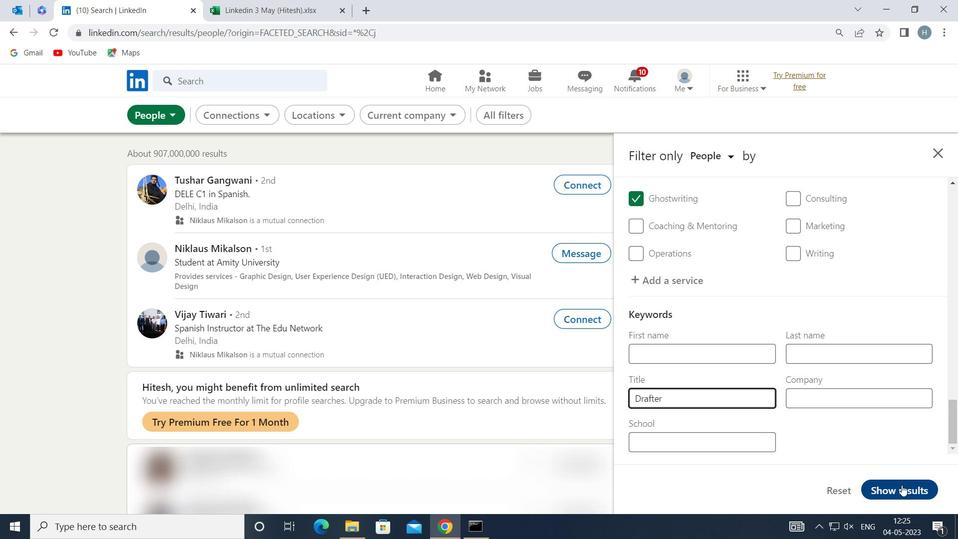 
Action: Mouse moved to (901, 485)
Screenshot: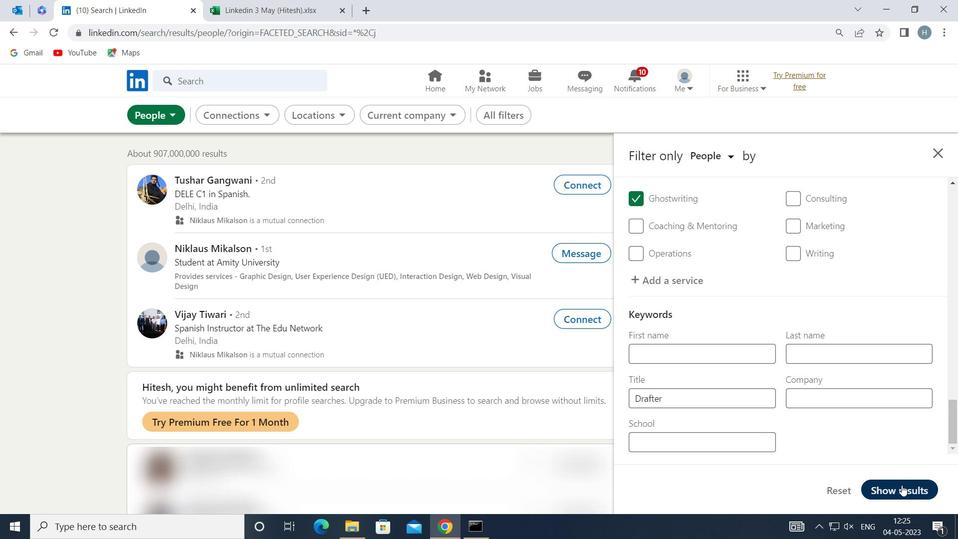 
